 Task: Utilize dependency features to ensure that the compliance analysis precedes improvement implementation.
Action: Mouse moved to (114, 226)
Screenshot: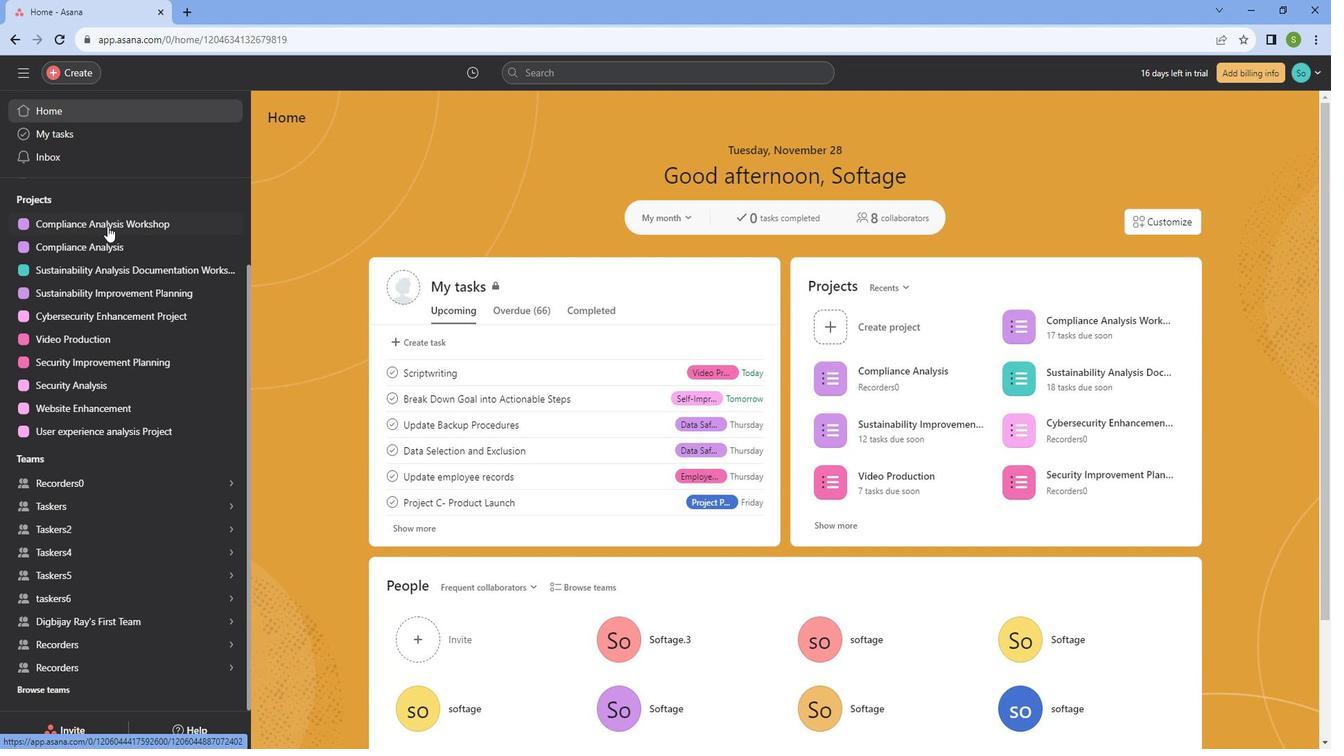
Action: Mouse pressed left at (114, 226)
Screenshot: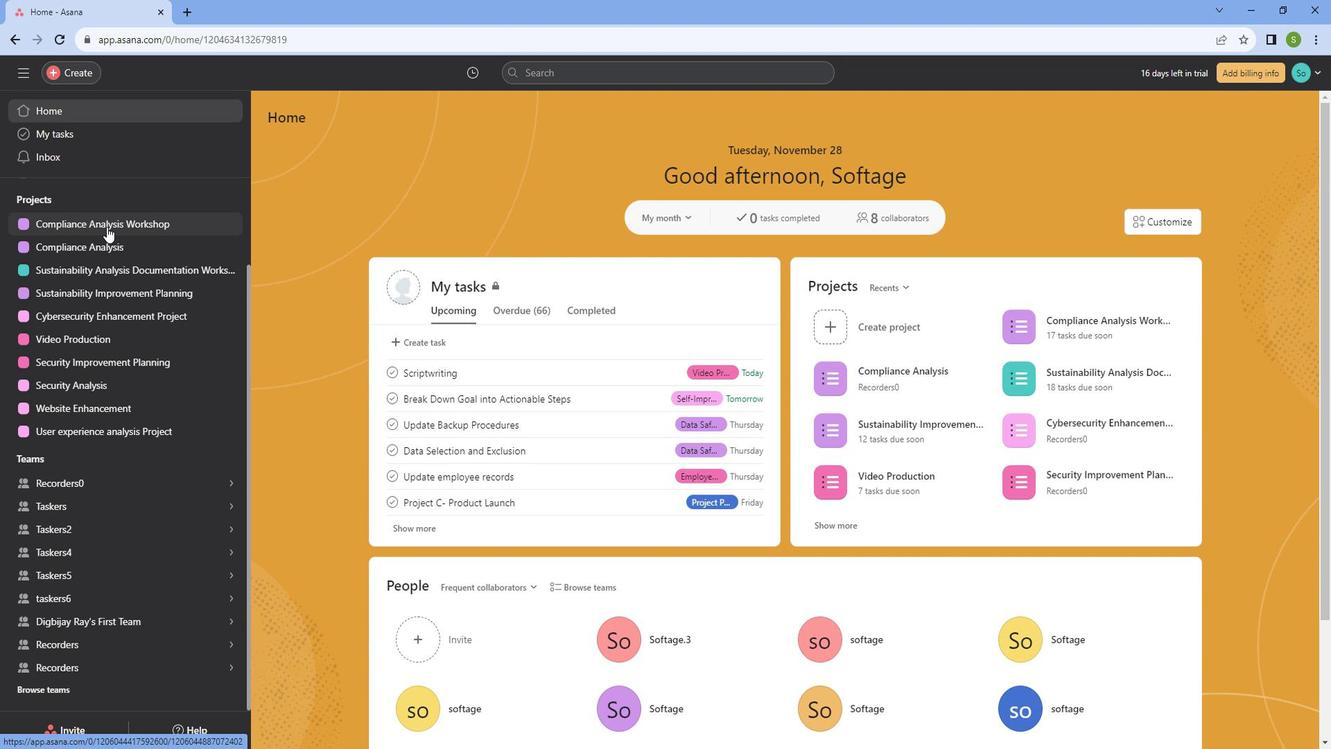 
Action: Mouse moved to (1321, 184)
Screenshot: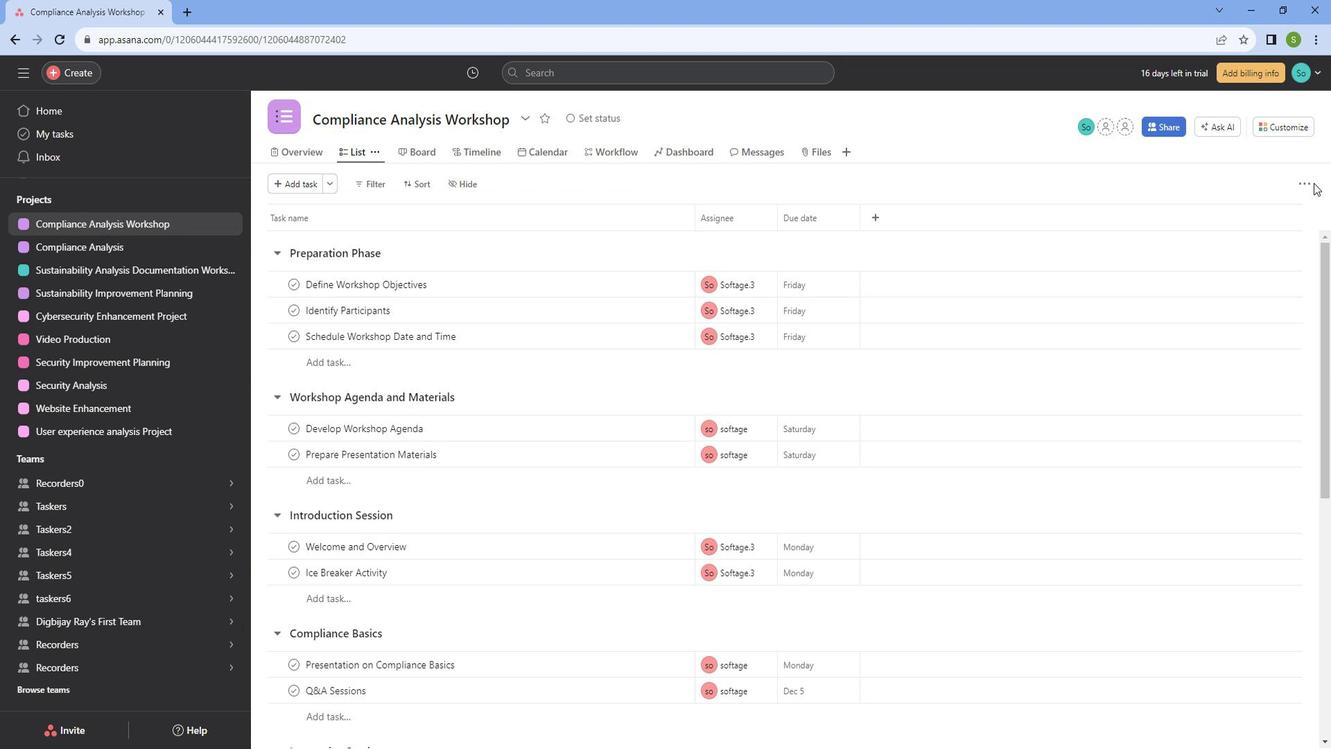 
Action: Mouse pressed left at (1321, 184)
Screenshot: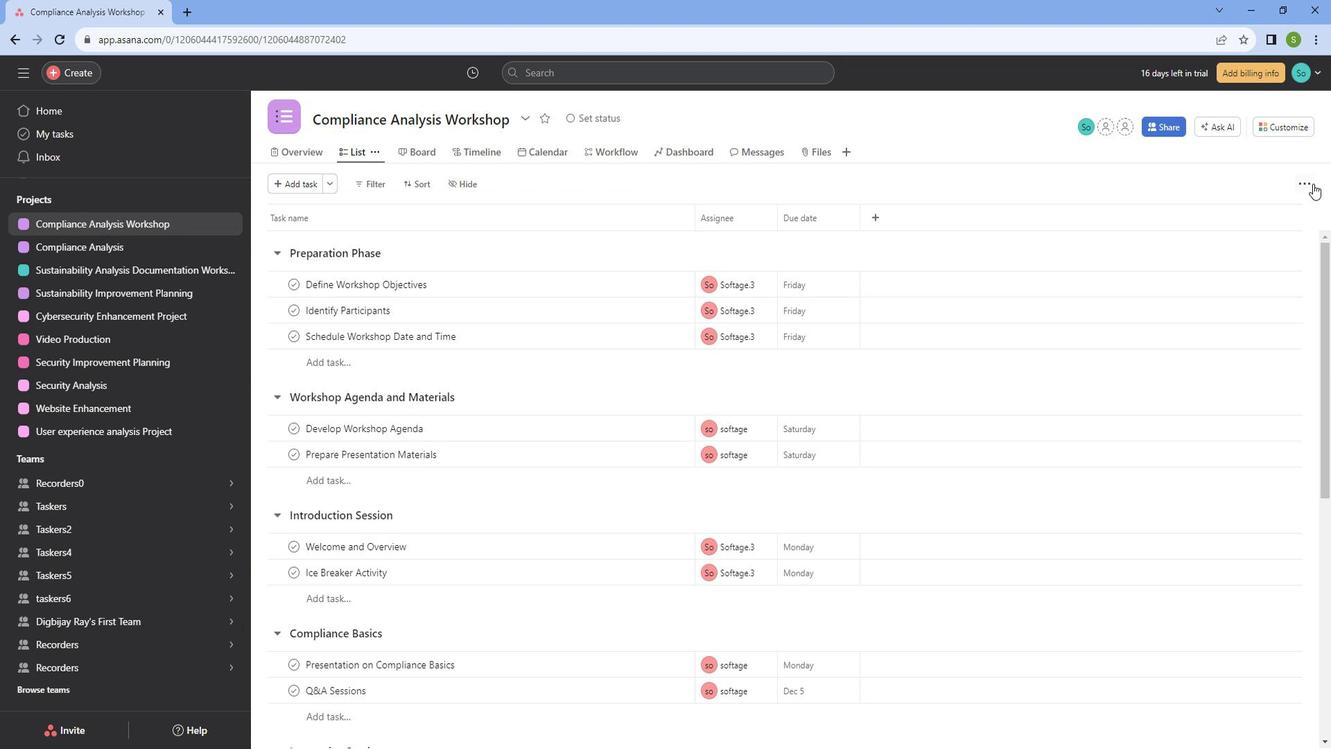 
Action: Mouse moved to (1237, 270)
Screenshot: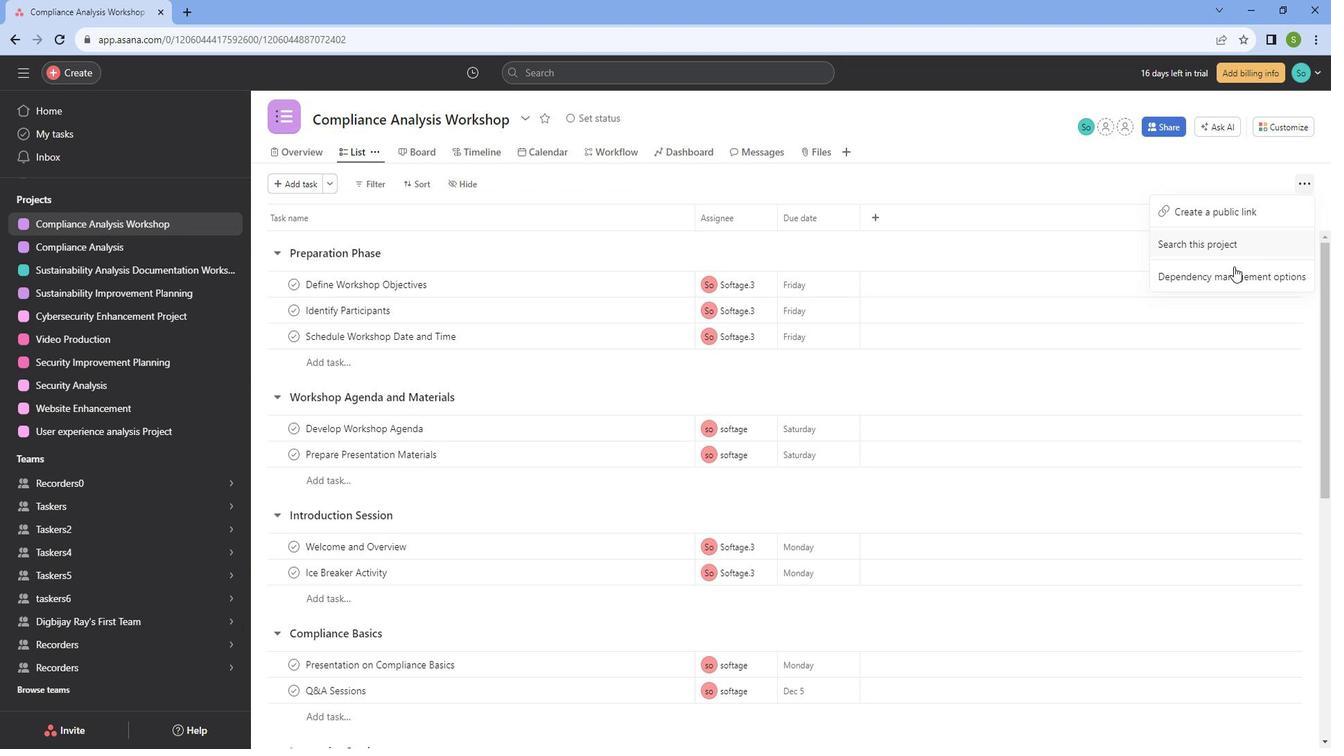 
Action: Mouse pressed left at (1237, 270)
Screenshot: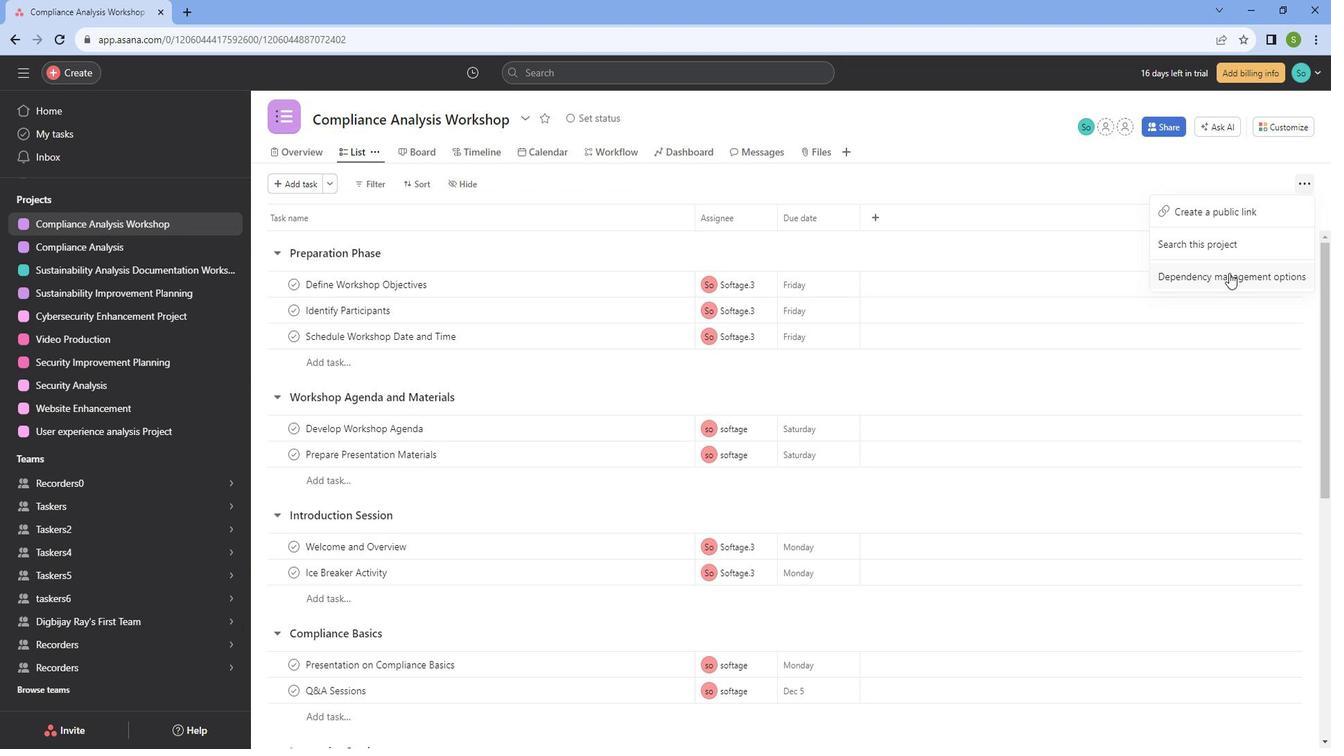 
Action: Mouse moved to (511, 323)
Screenshot: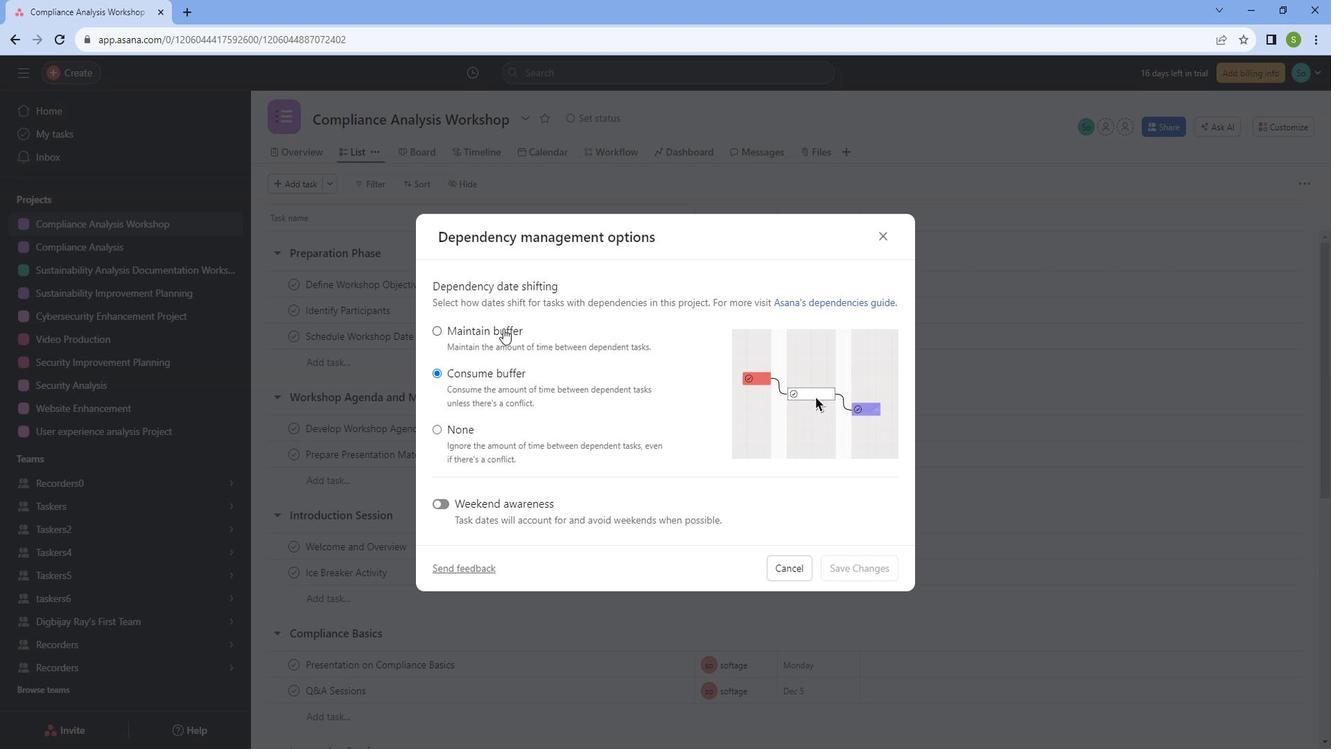
Action: Mouse pressed left at (511, 323)
Screenshot: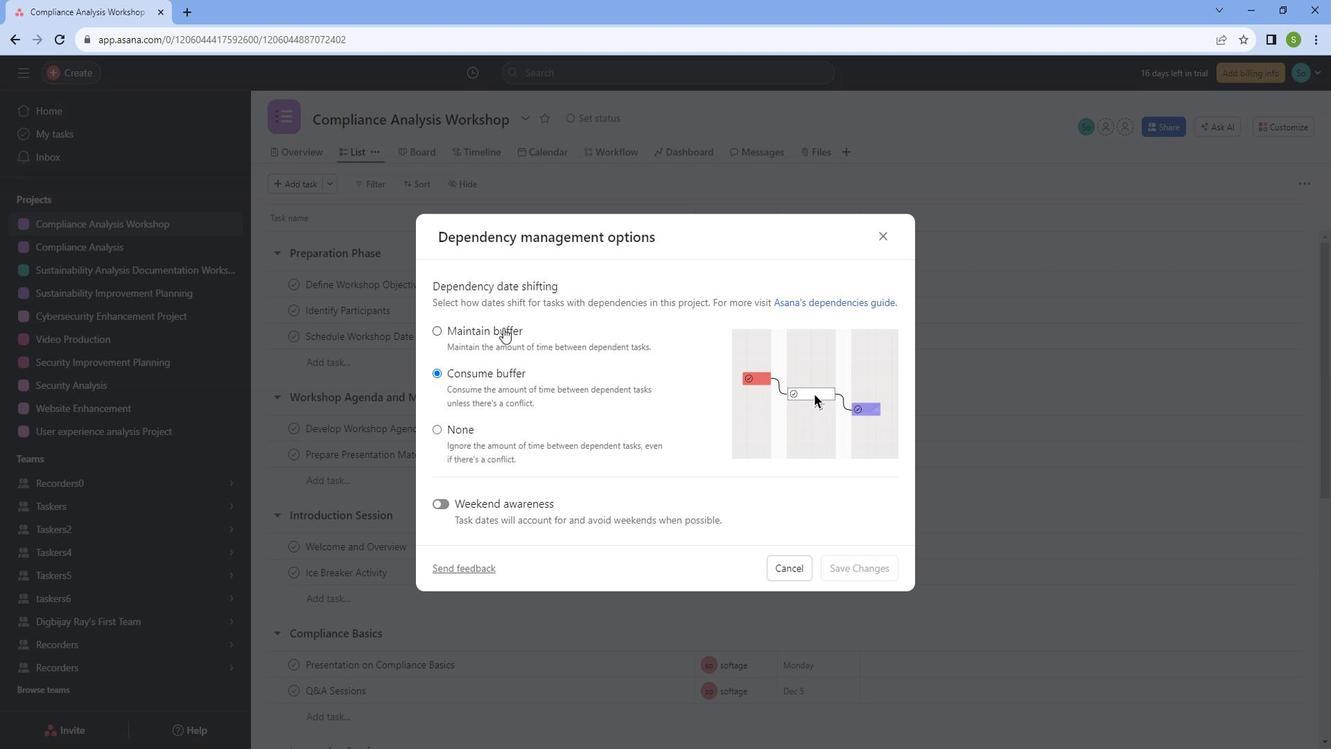 
Action: Mouse moved to (854, 546)
Screenshot: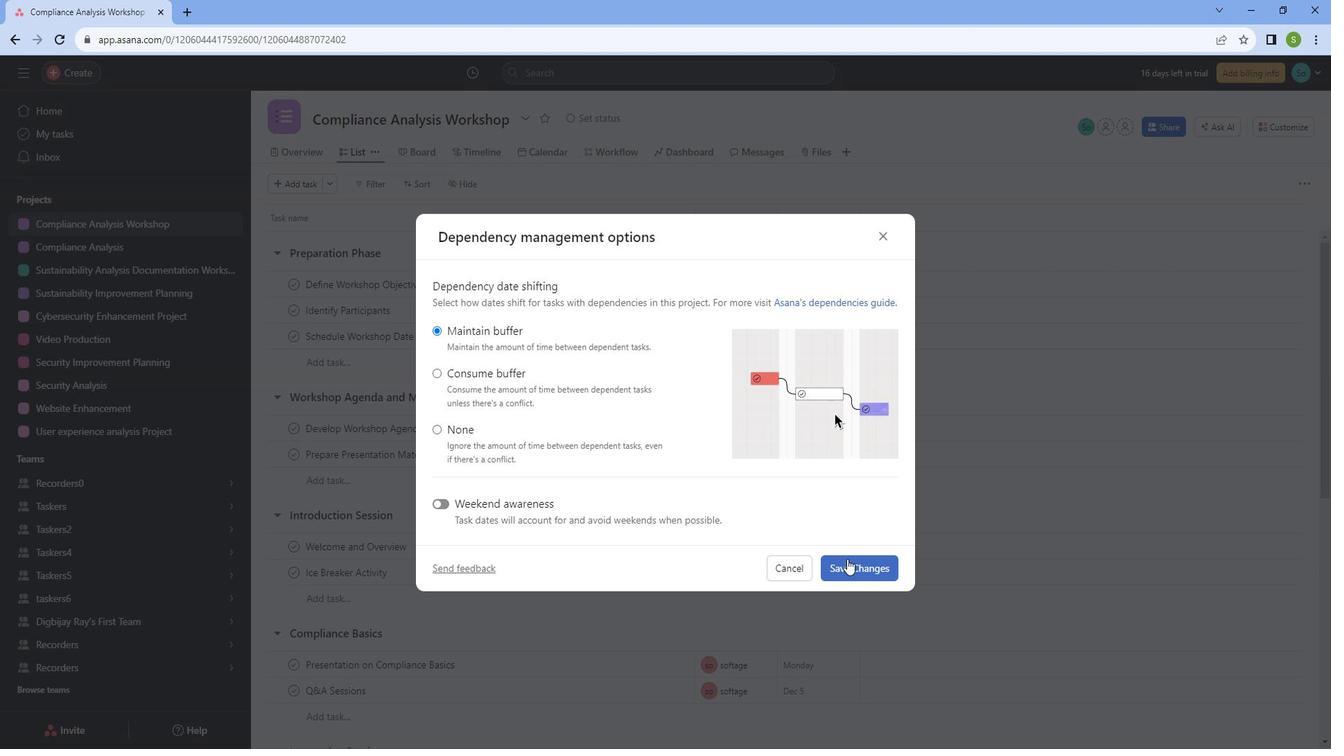 
Action: Mouse pressed left at (854, 546)
Screenshot: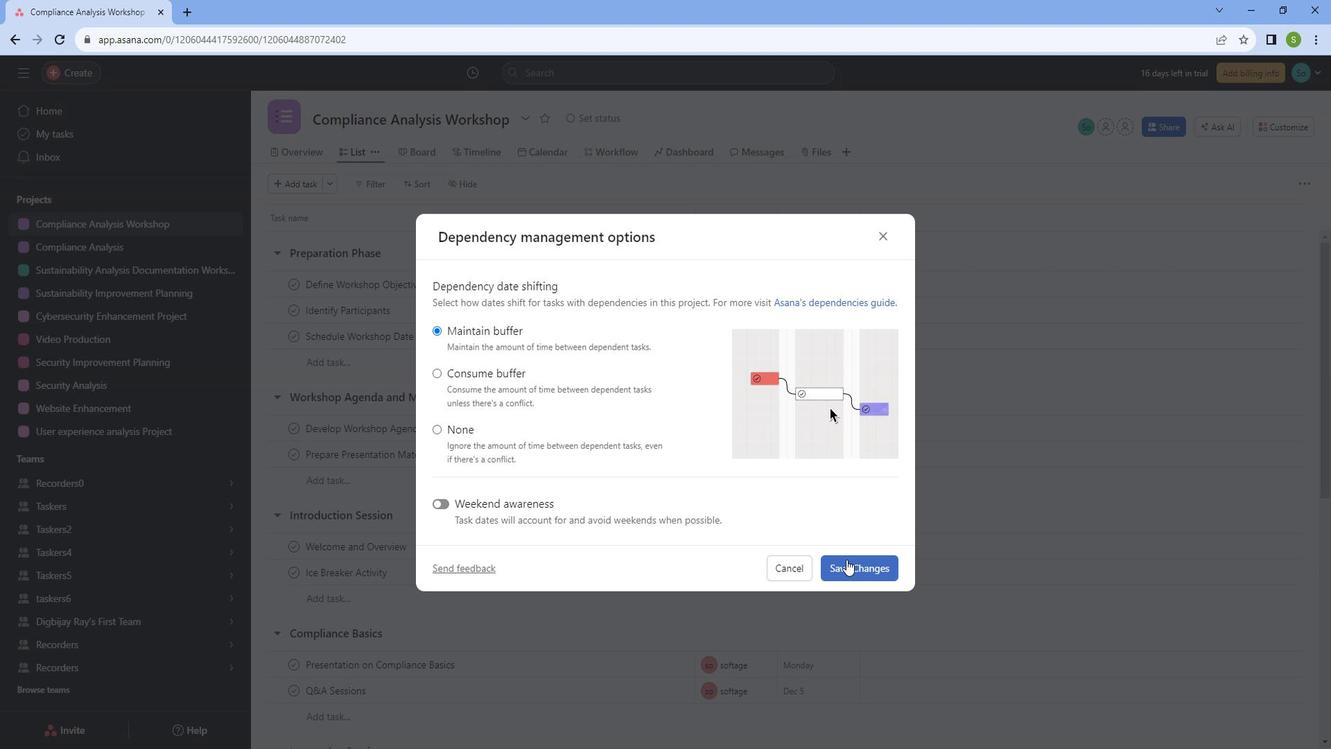 
Action: Mouse moved to (859, 406)
Screenshot: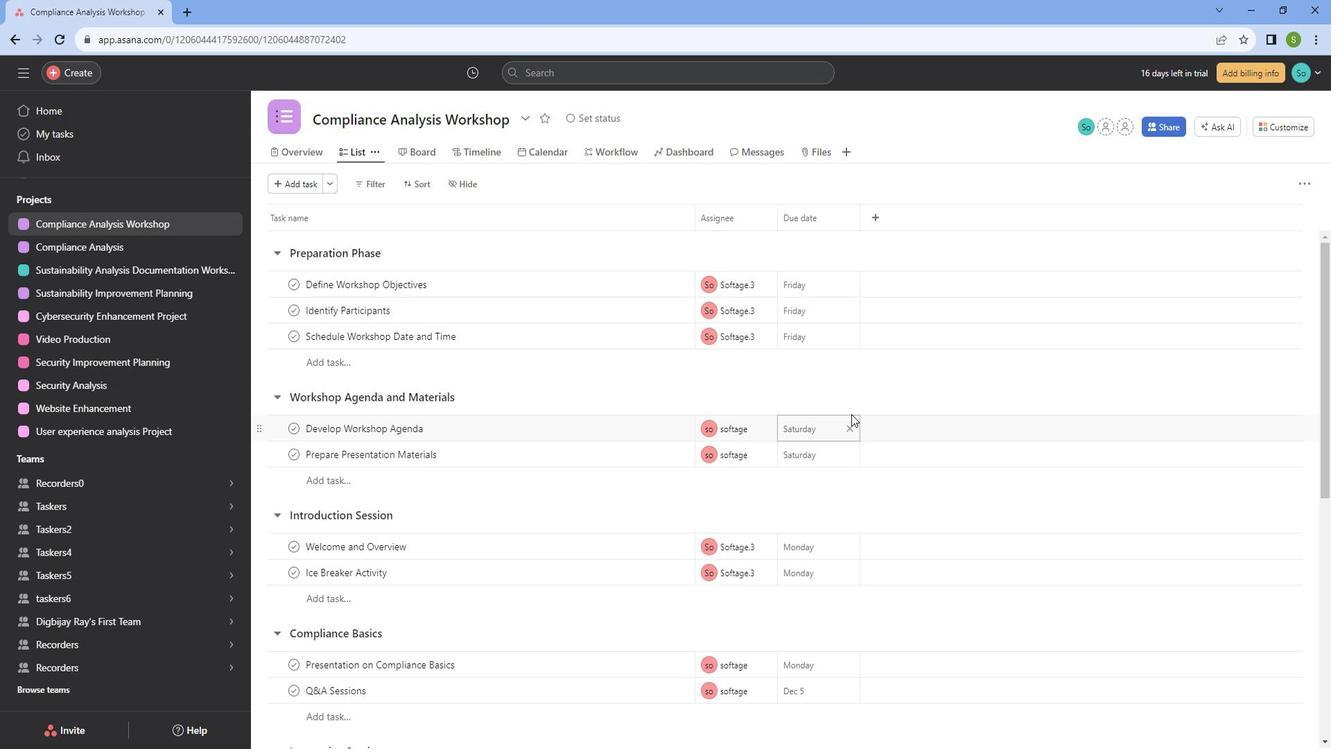 
Action: Mouse scrolled (859, 405) with delta (0, 0)
Screenshot: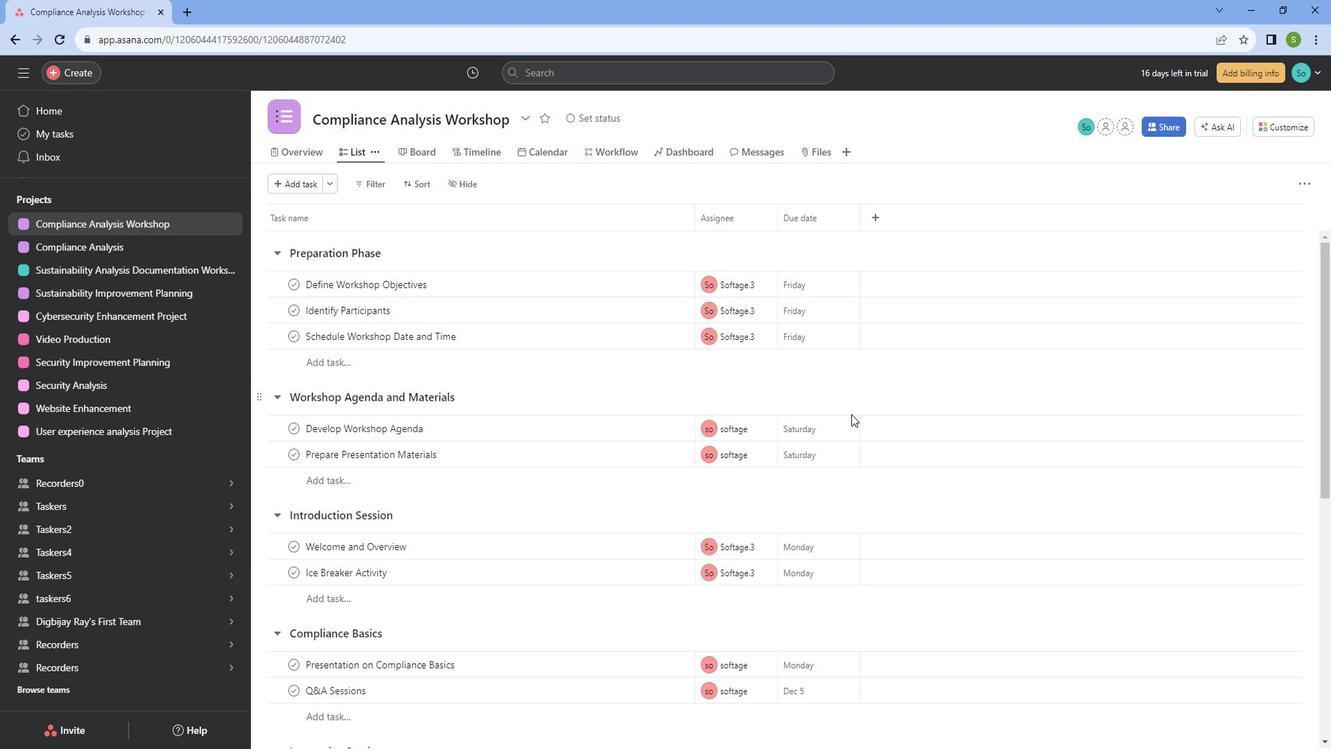 
Action: Mouse scrolled (859, 405) with delta (0, 0)
Screenshot: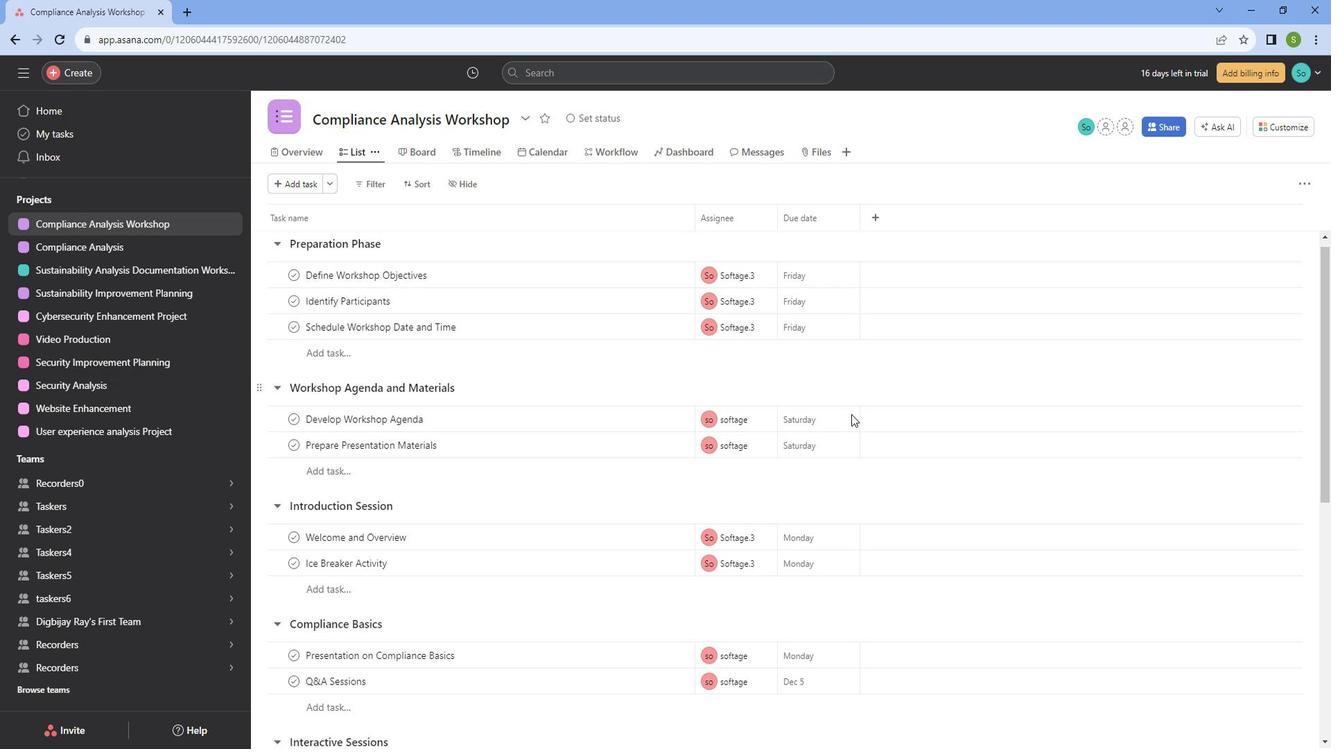 
Action: Mouse scrolled (859, 405) with delta (0, 0)
Screenshot: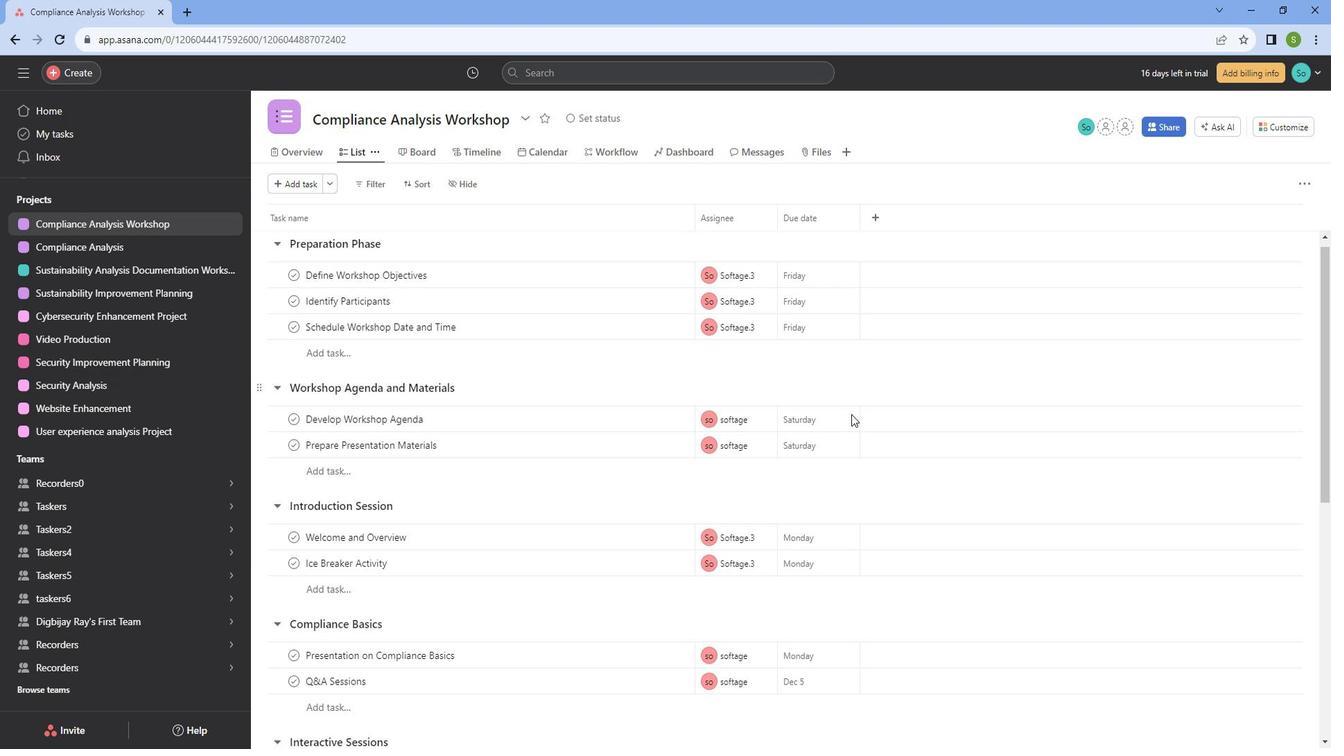 
Action: Mouse moved to (501, 161)
Screenshot: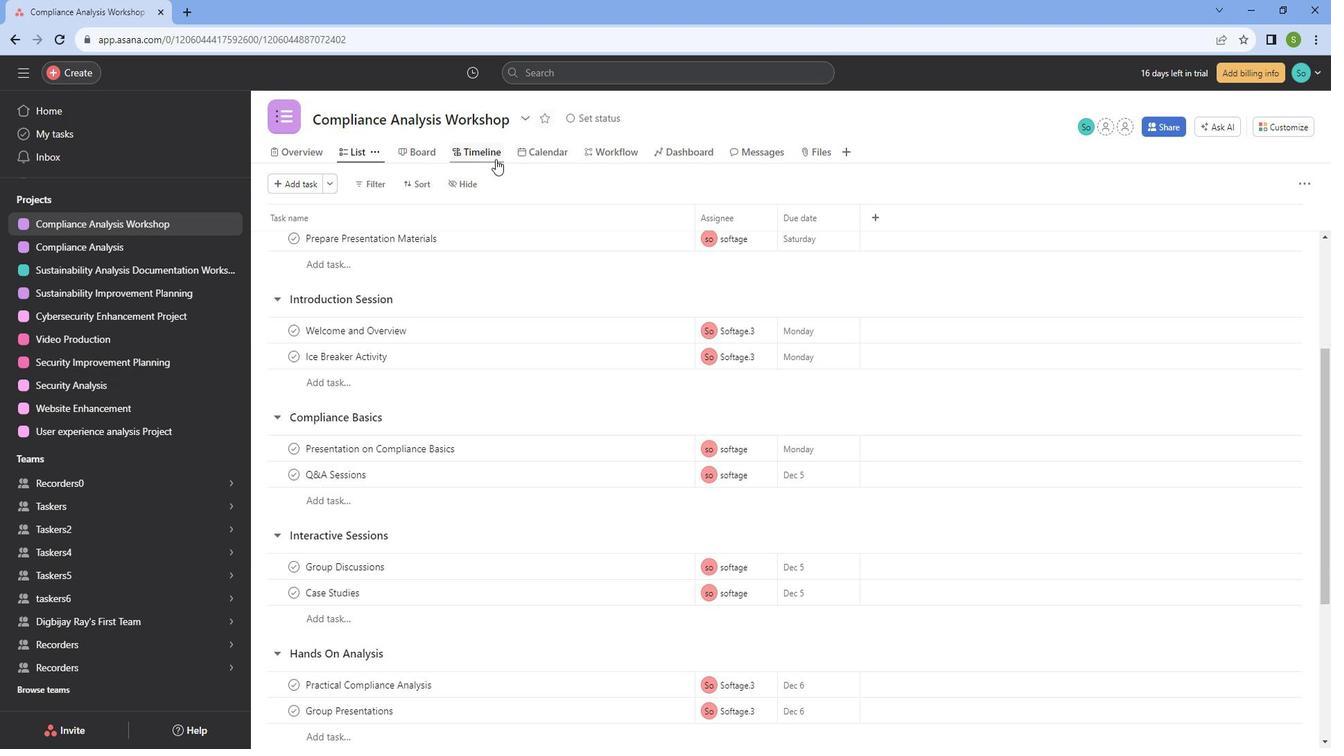 
Action: Mouse pressed left at (501, 161)
Screenshot: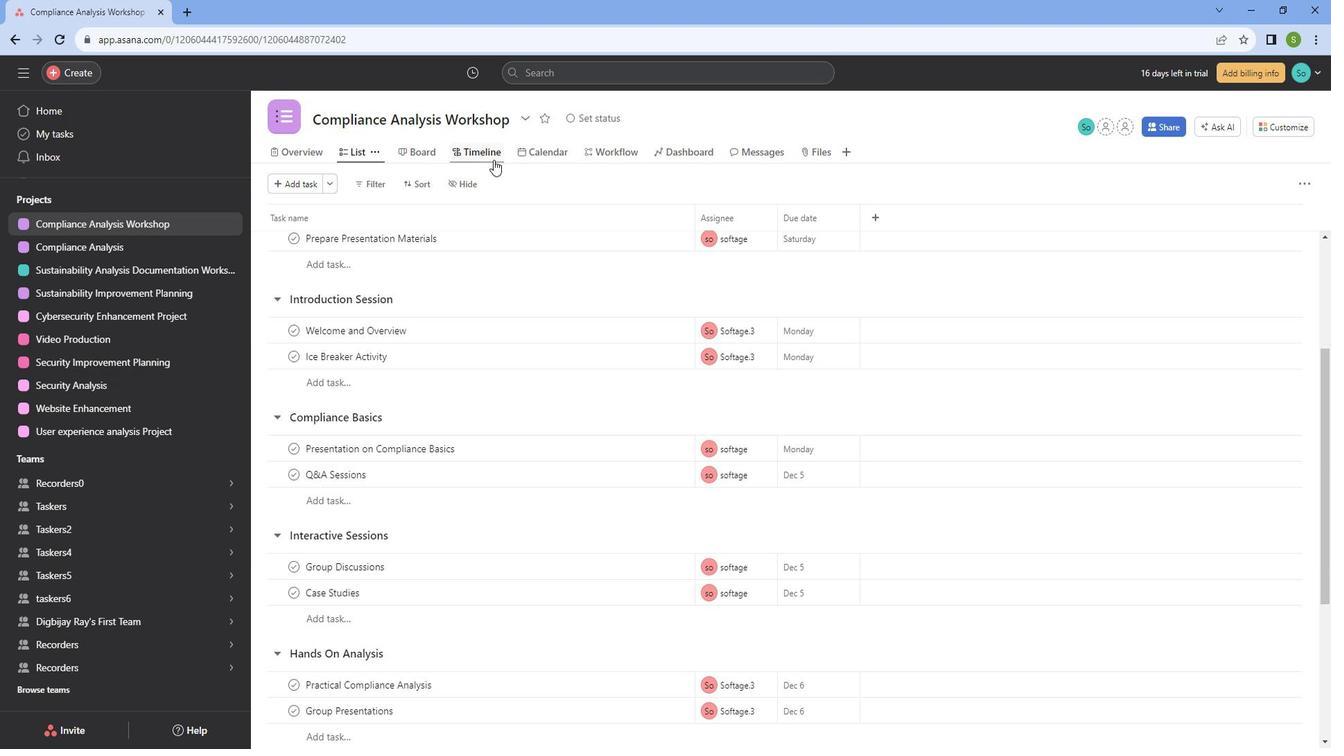 
Action: Mouse moved to (487, 151)
Screenshot: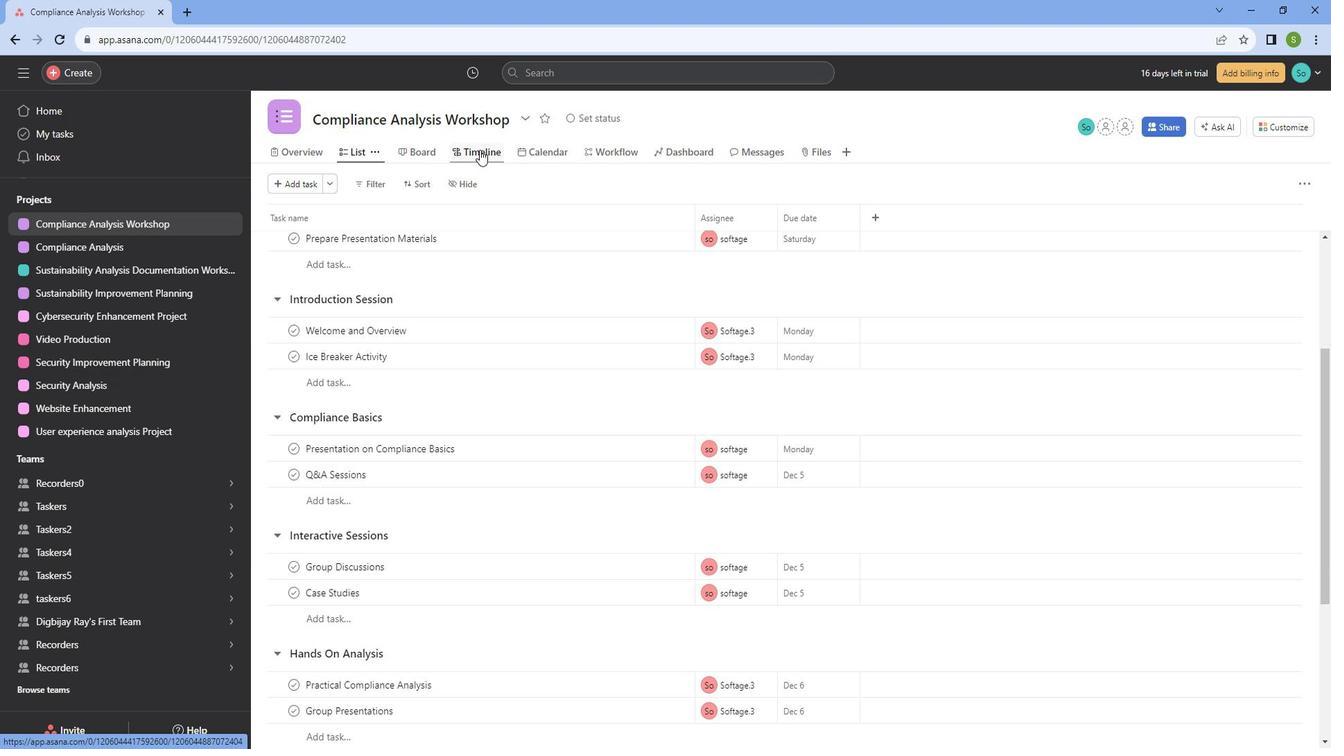 
Action: Mouse pressed left at (487, 151)
Screenshot: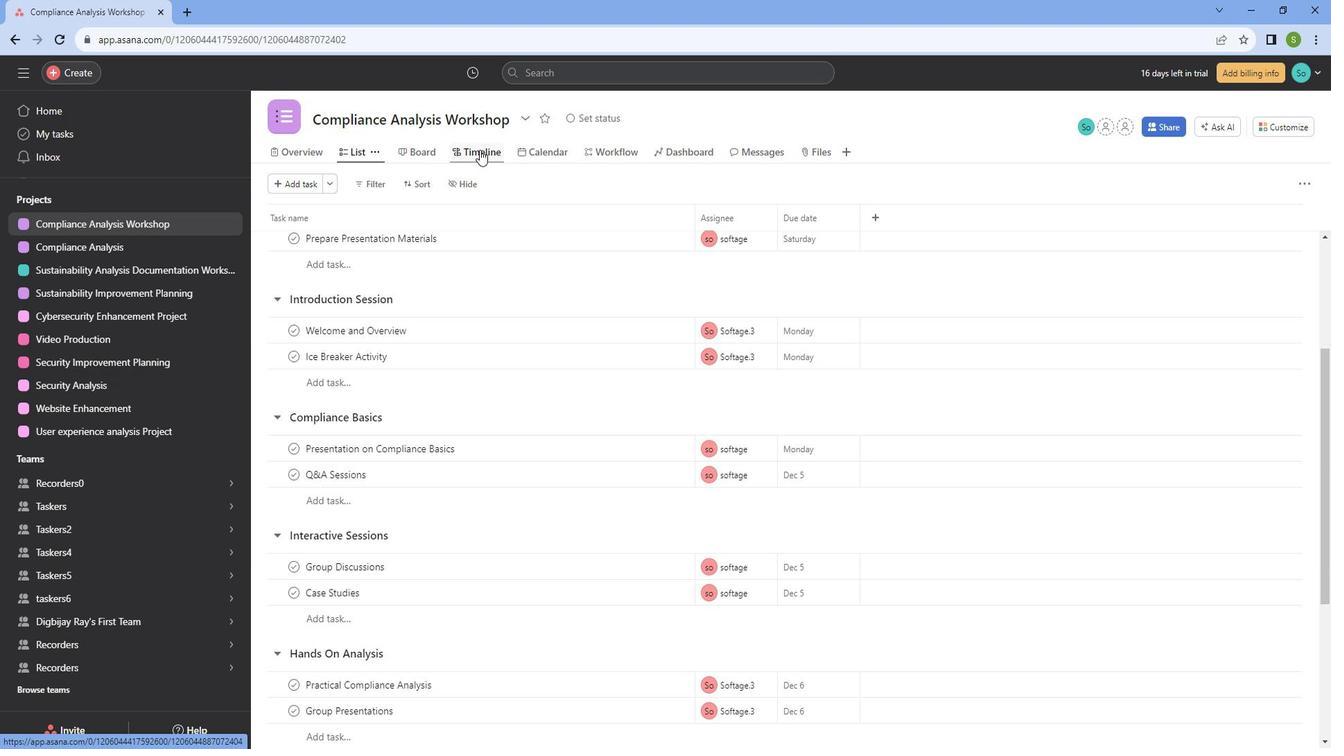
Action: Mouse moved to (595, 444)
Screenshot: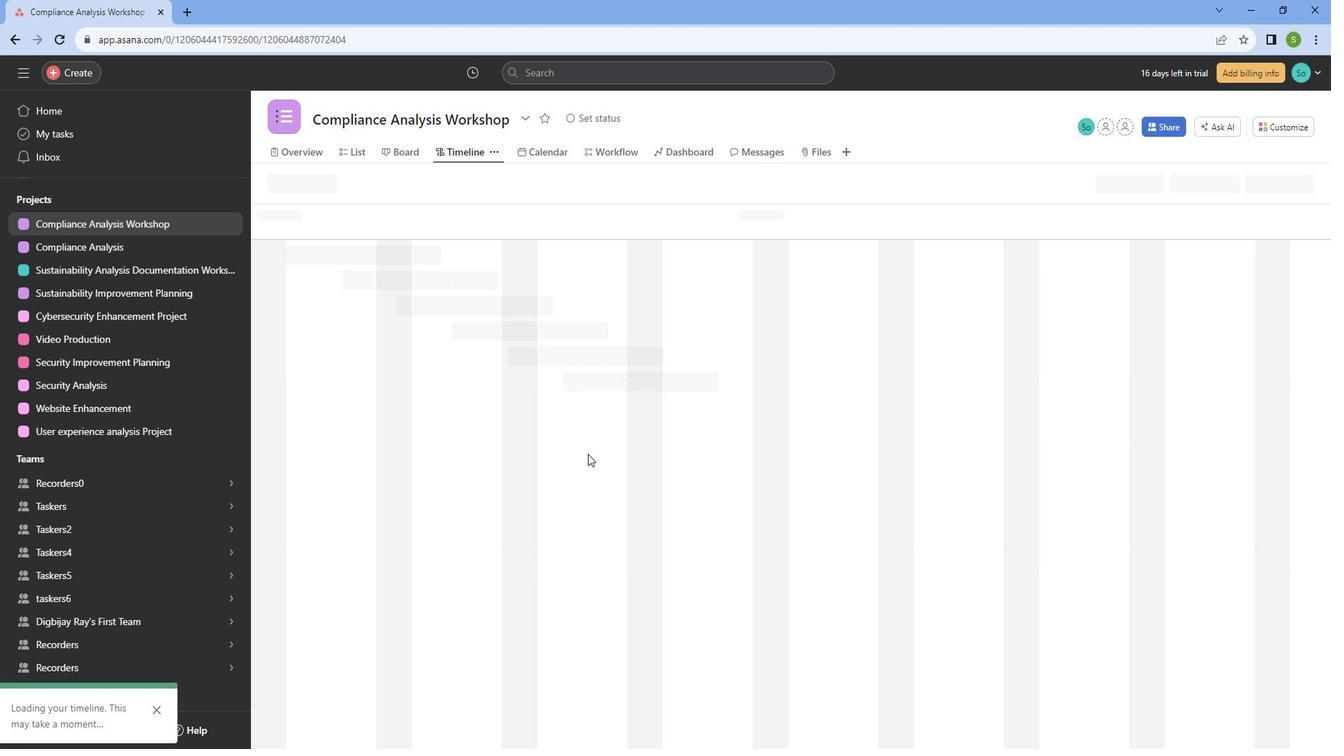 
Action: Mouse scrolled (595, 443) with delta (0, 0)
Screenshot: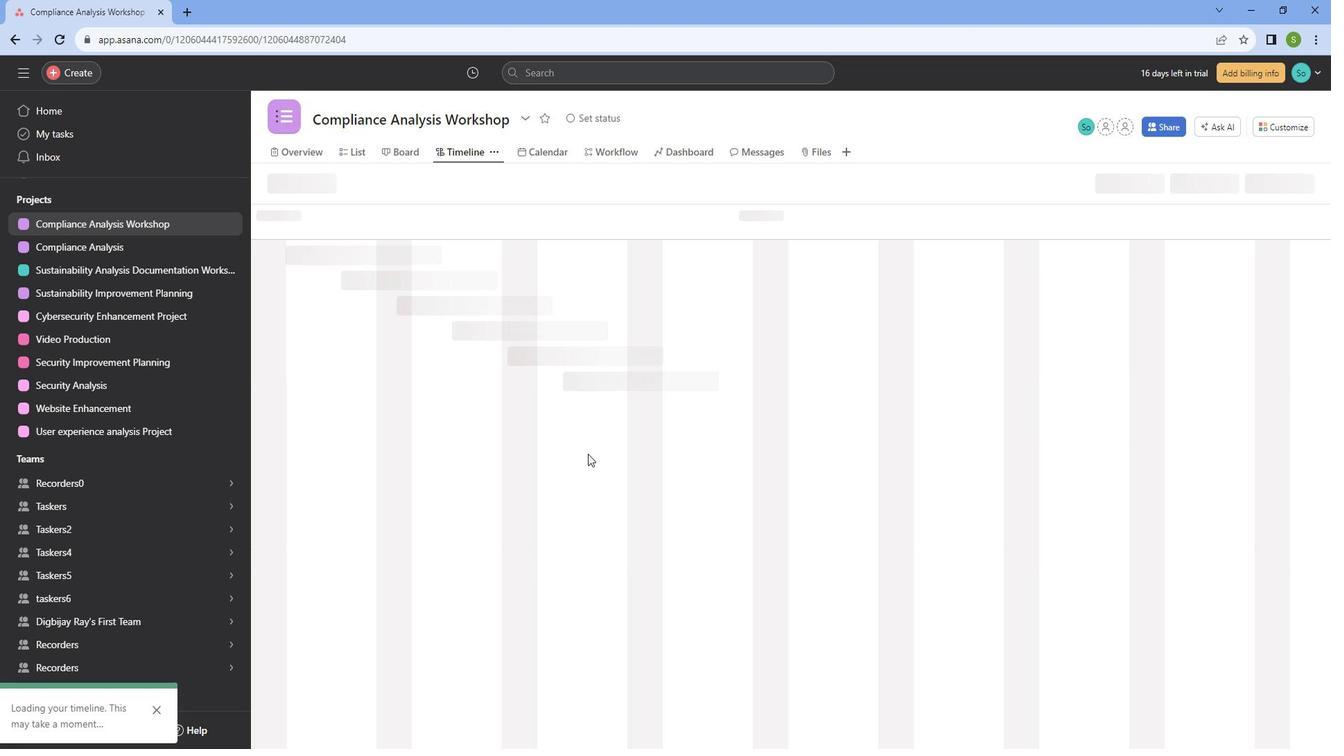 
Action: Mouse scrolled (595, 443) with delta (0, 0)
Screenshot: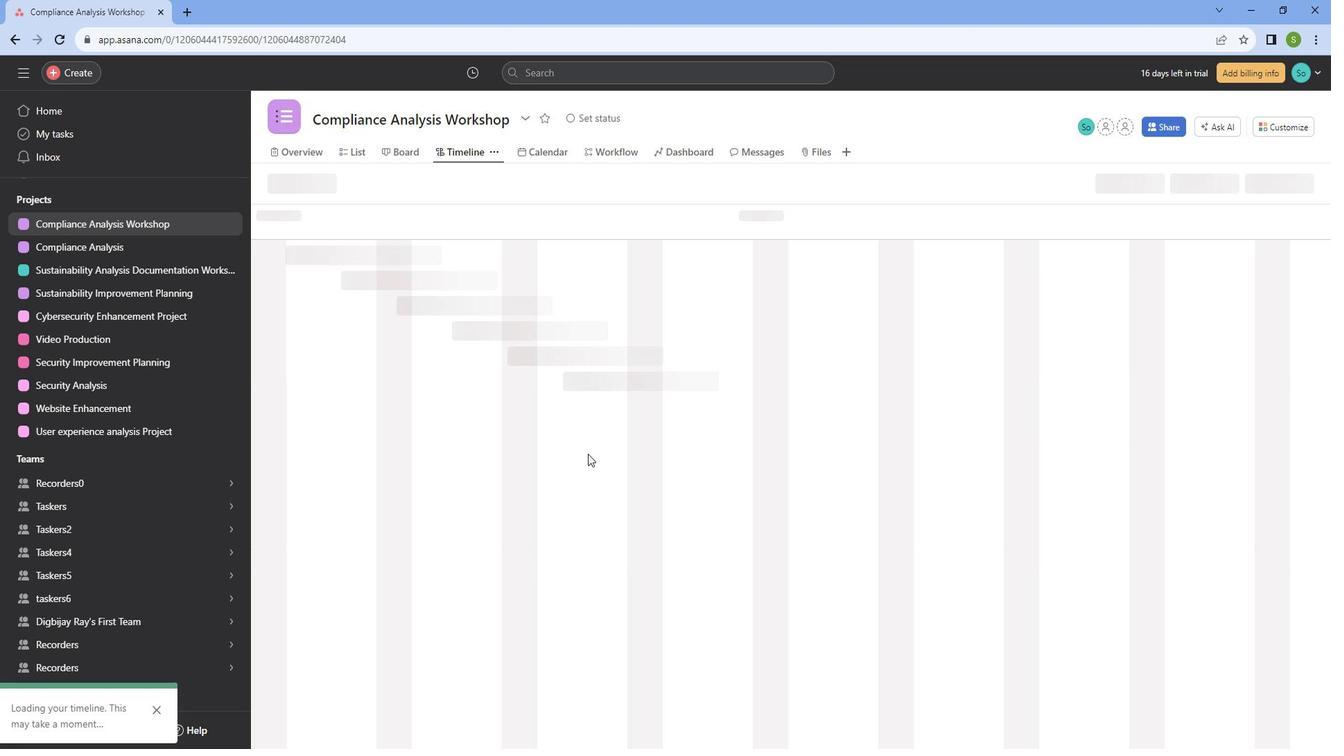 
Action: Mouse scrolled (595, 443) with delta (0, 0)
Screenshot: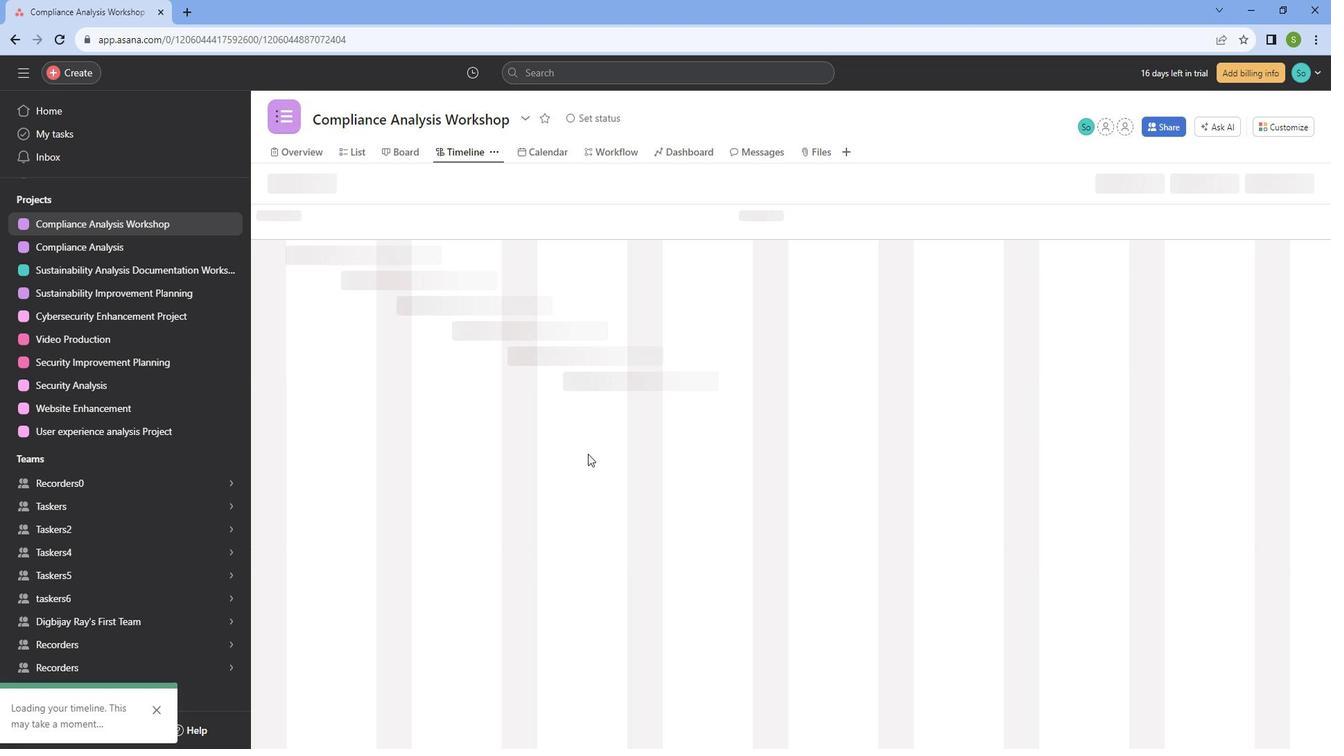 
Action: Mouse scrolled (595, 443) with delta (0, 0)
Screenshot: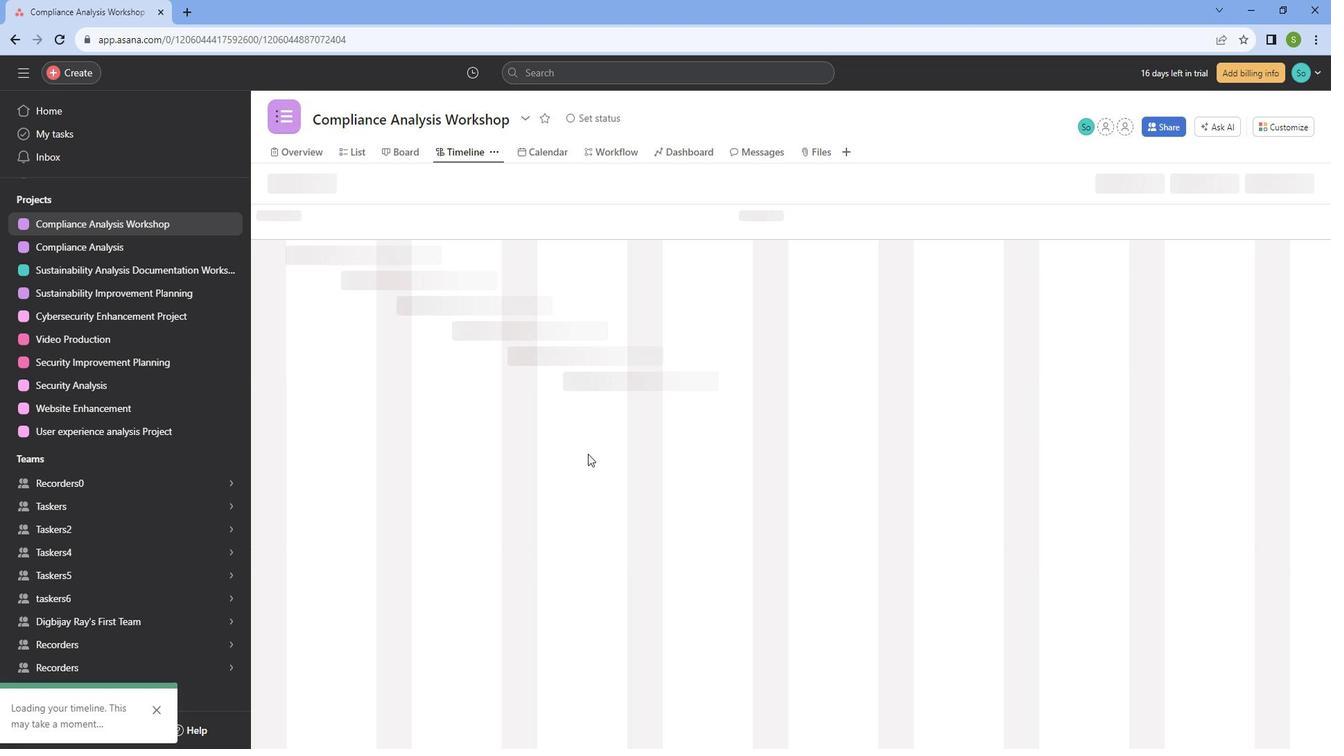 
Action: Mouse scrolled (595, 443) with delta (0, 0)
Screenshot: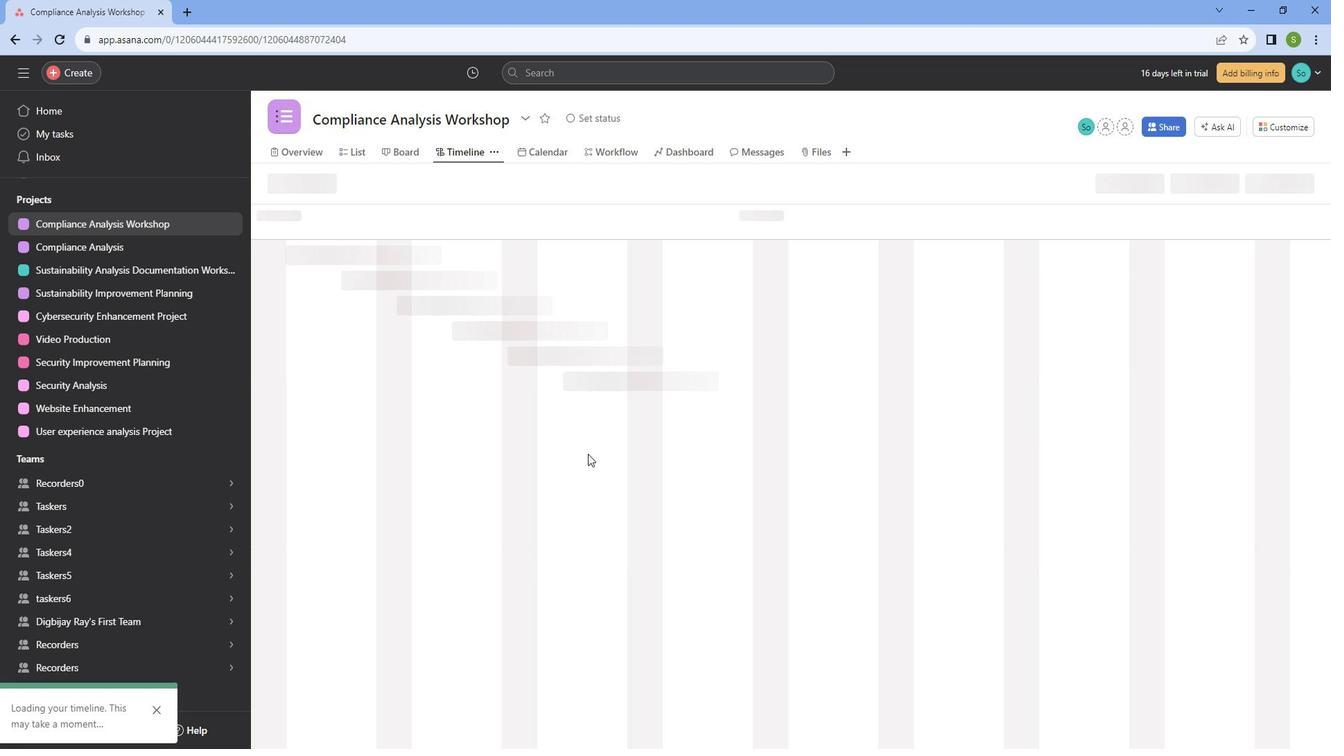 
Action: Mouse scrolled (595, 445) with delta (0, 0)
Screenshot: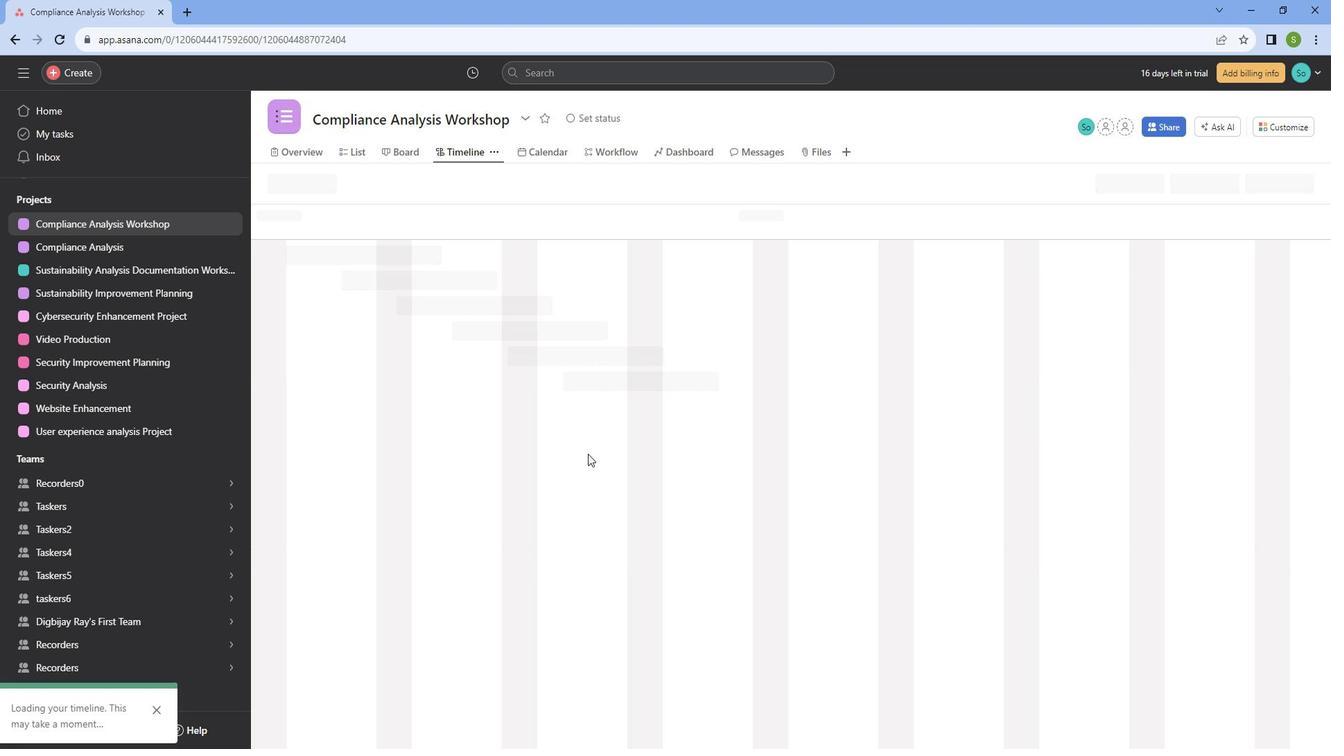 
Action: Mouse scrolled (595, 445) with delta (0, 0)
Screenshot: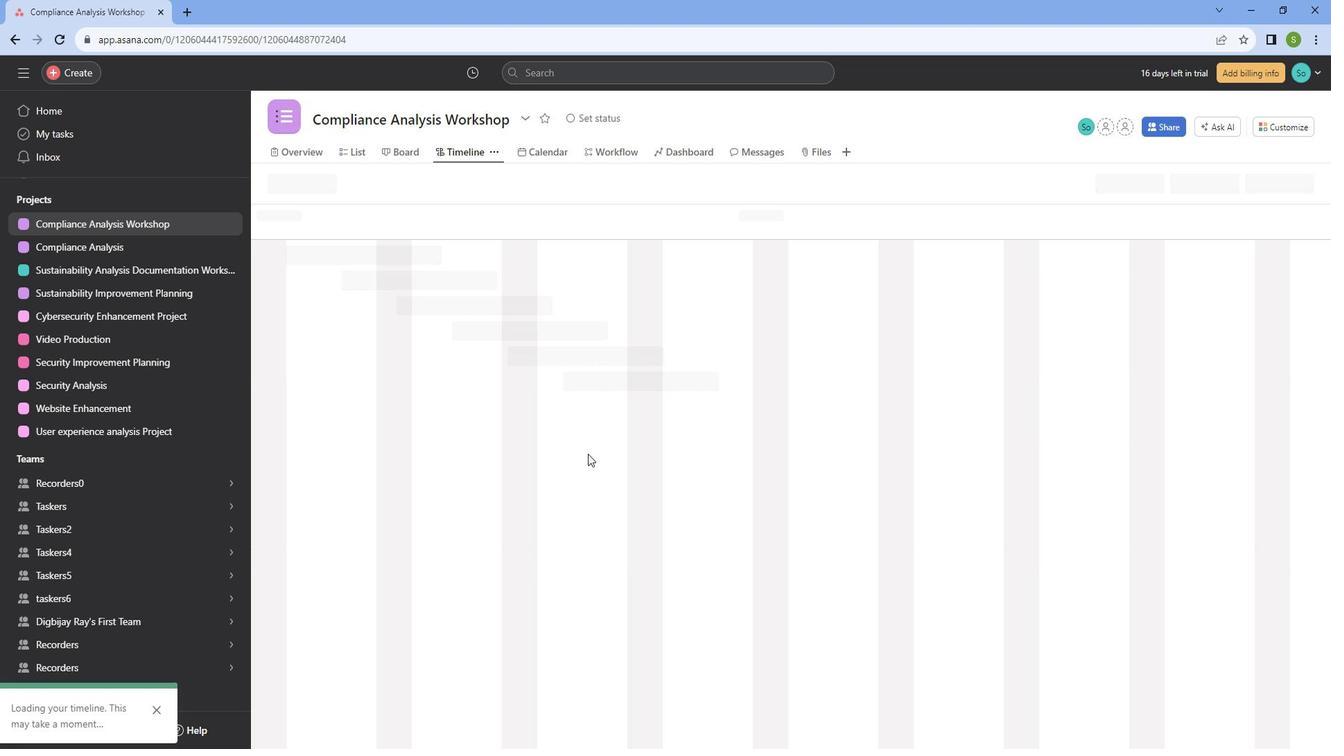 
Action: Mouse moved to (318, 149)
Screenshot: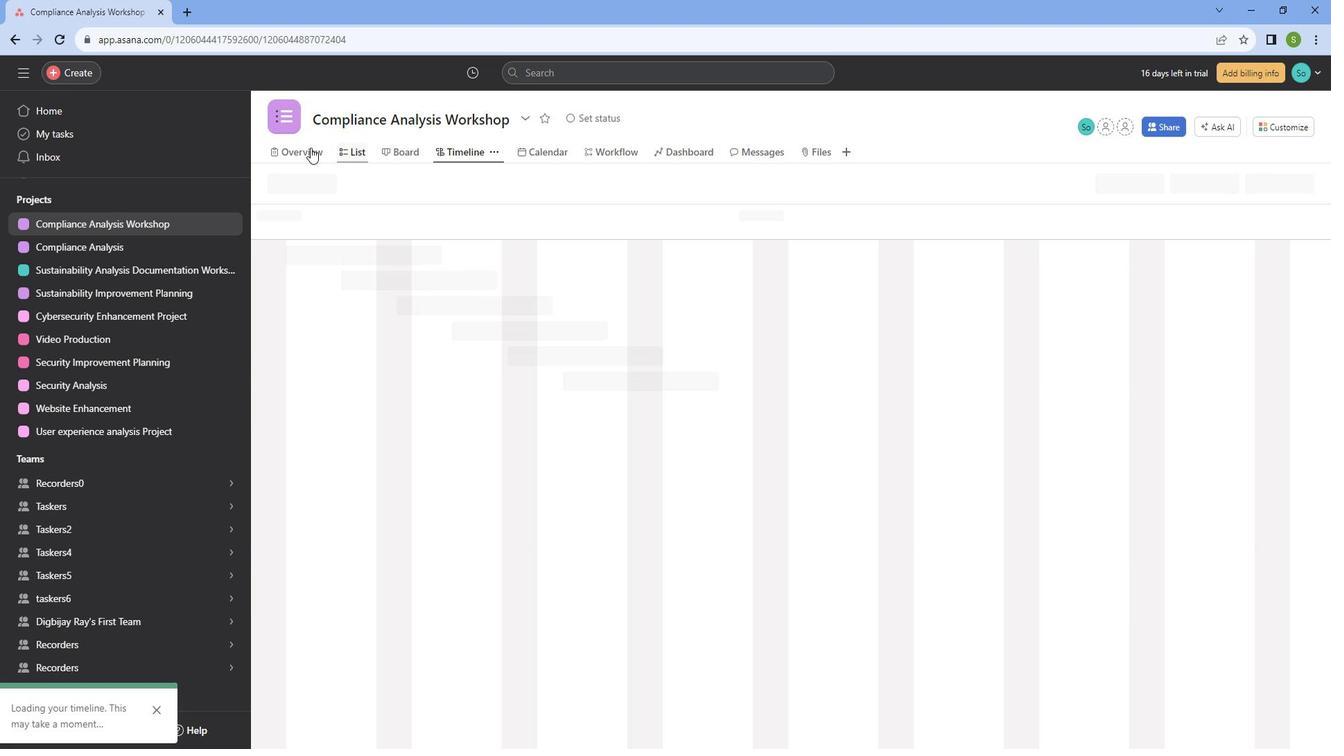 
Action: Mouse pressed left at (318, 149)
Screenshot: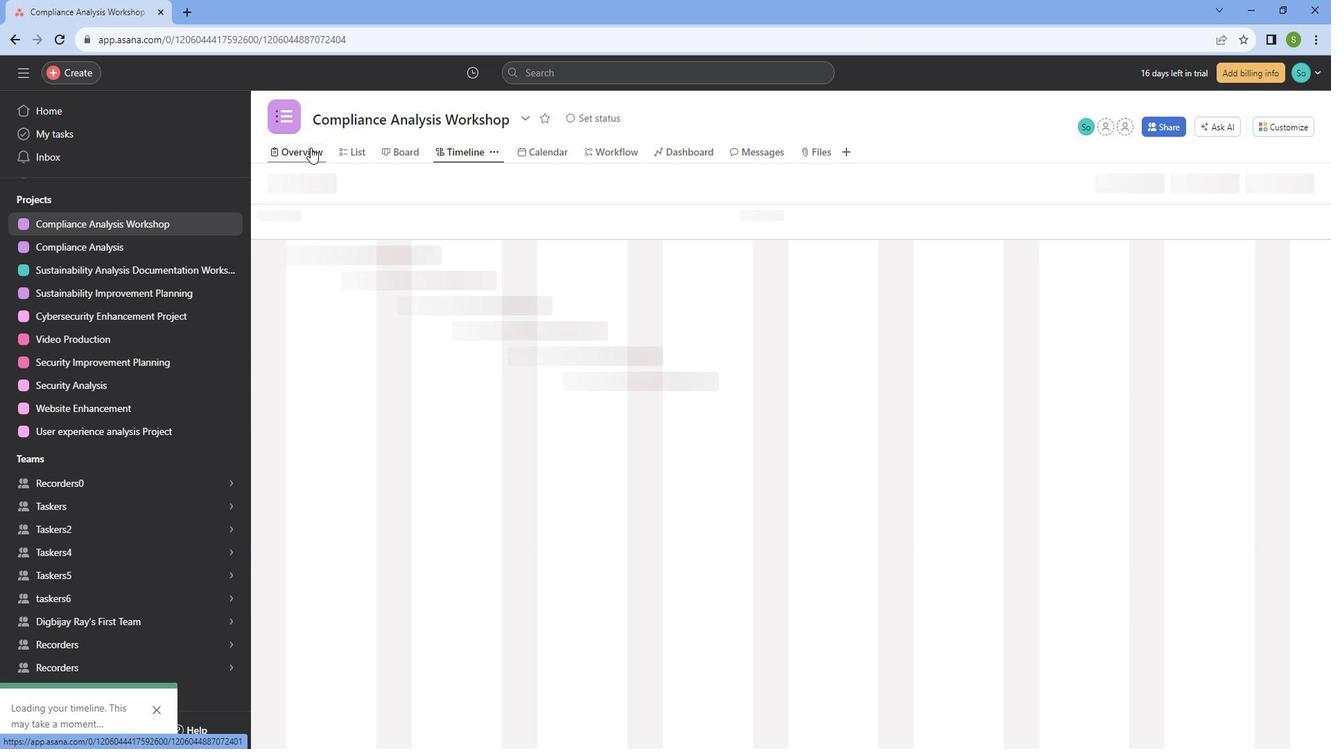 
Action: Mouse moved to (389, 160)
Screenshot: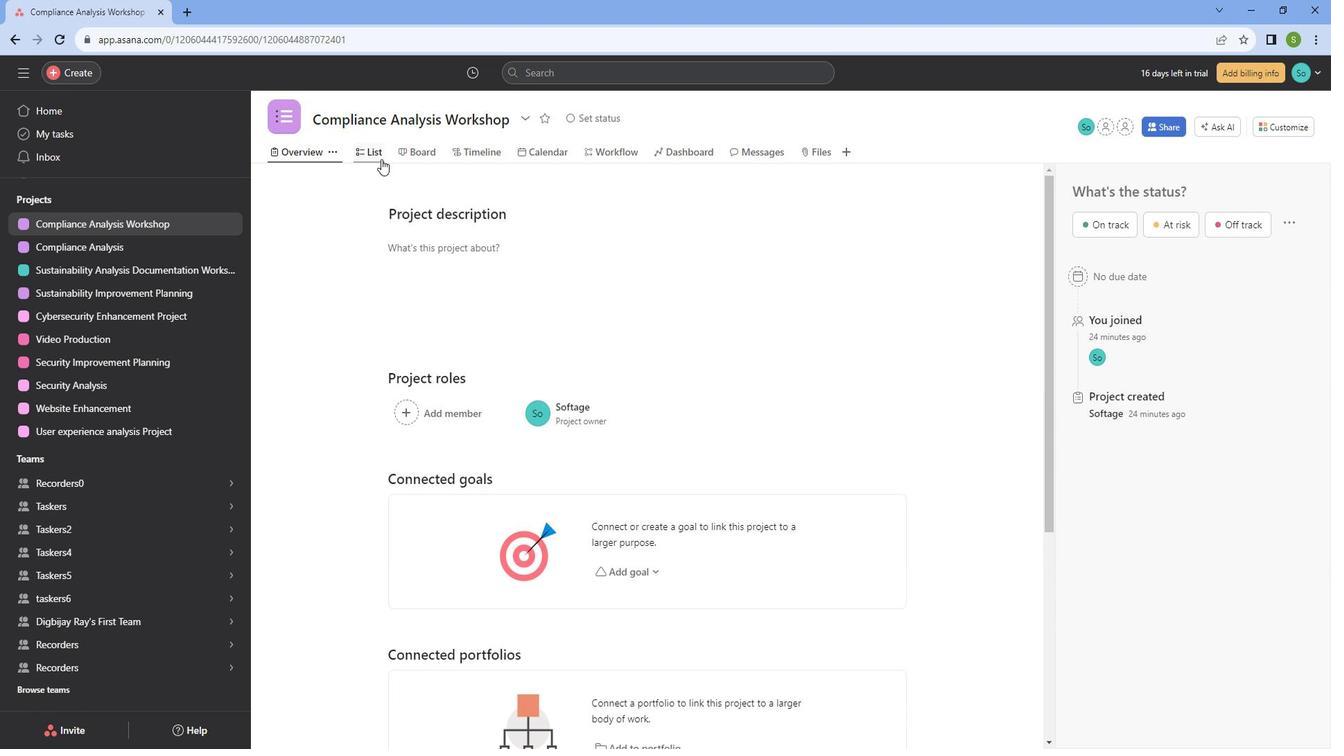 
Action: Mouse pressed left at (389, 160)
Screenshot: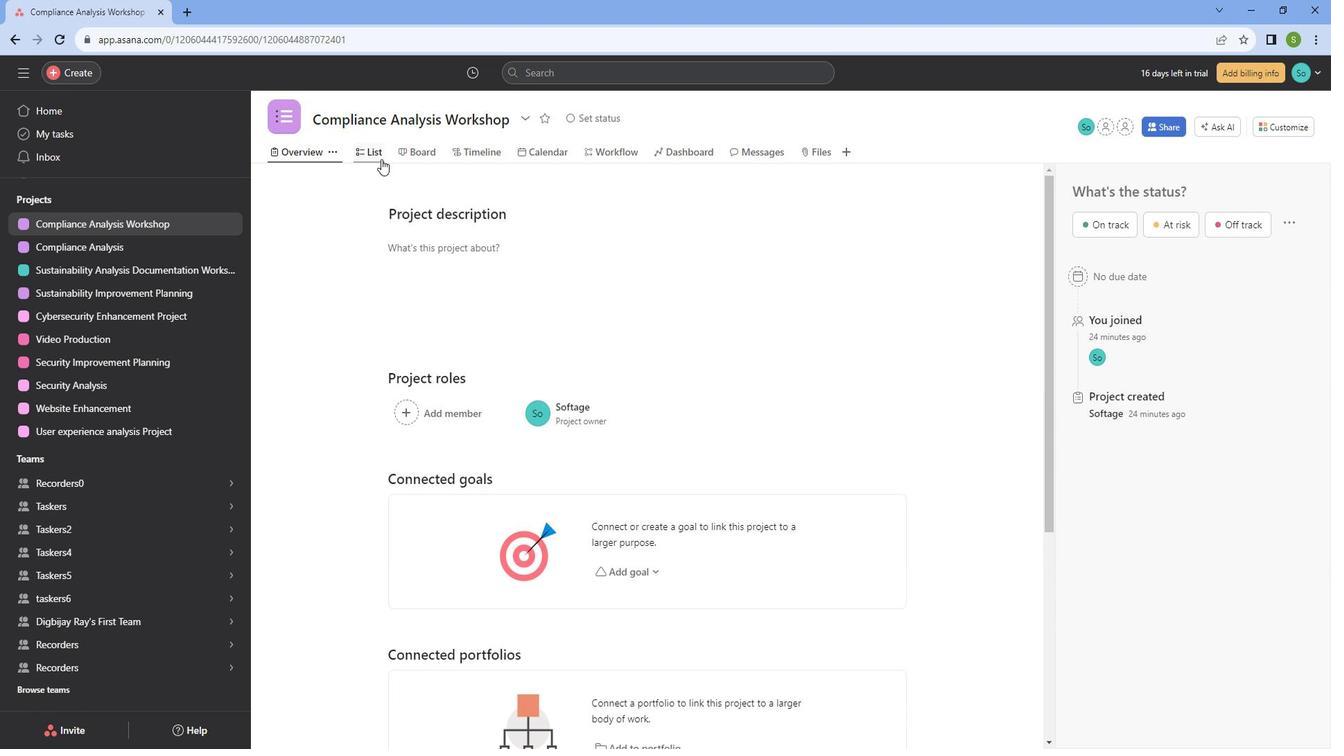 
Action: Mouse moved to (499, 162)
Screenshot: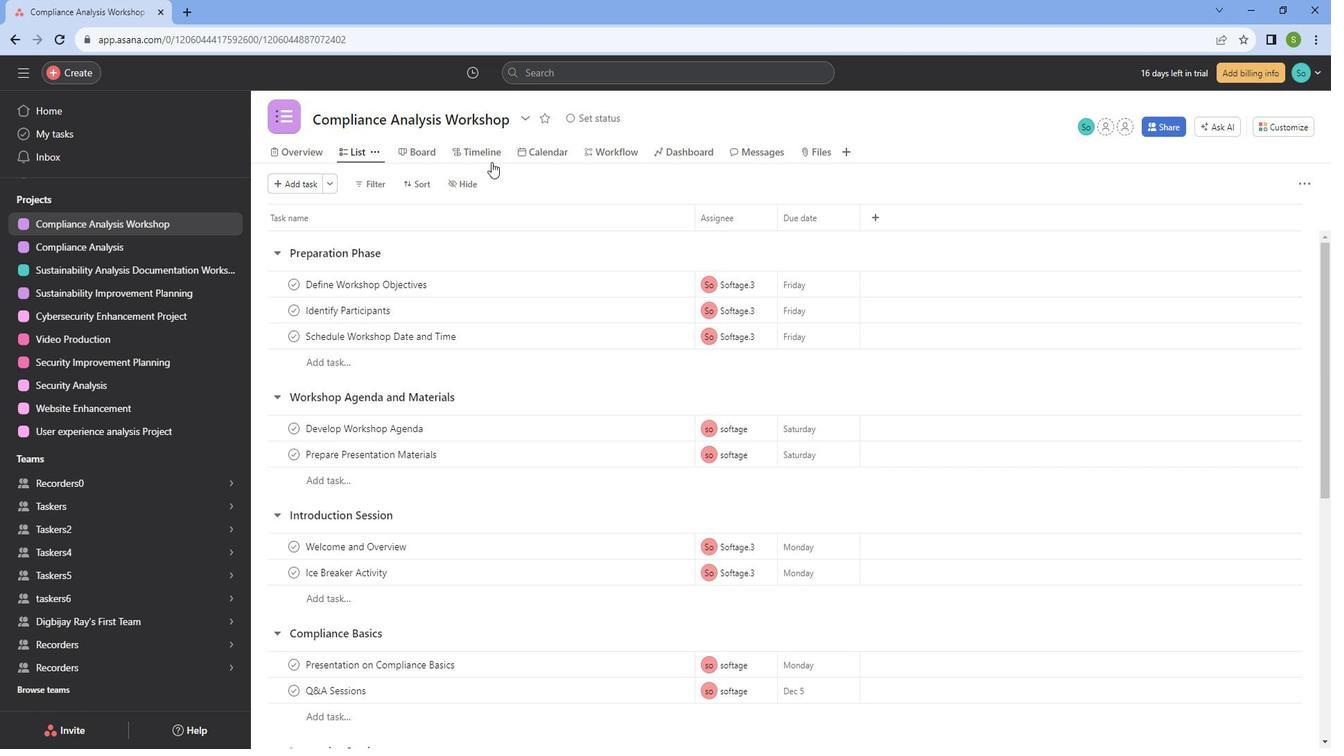
Action: Mouse pressed left at (499, 162)
Screenshot: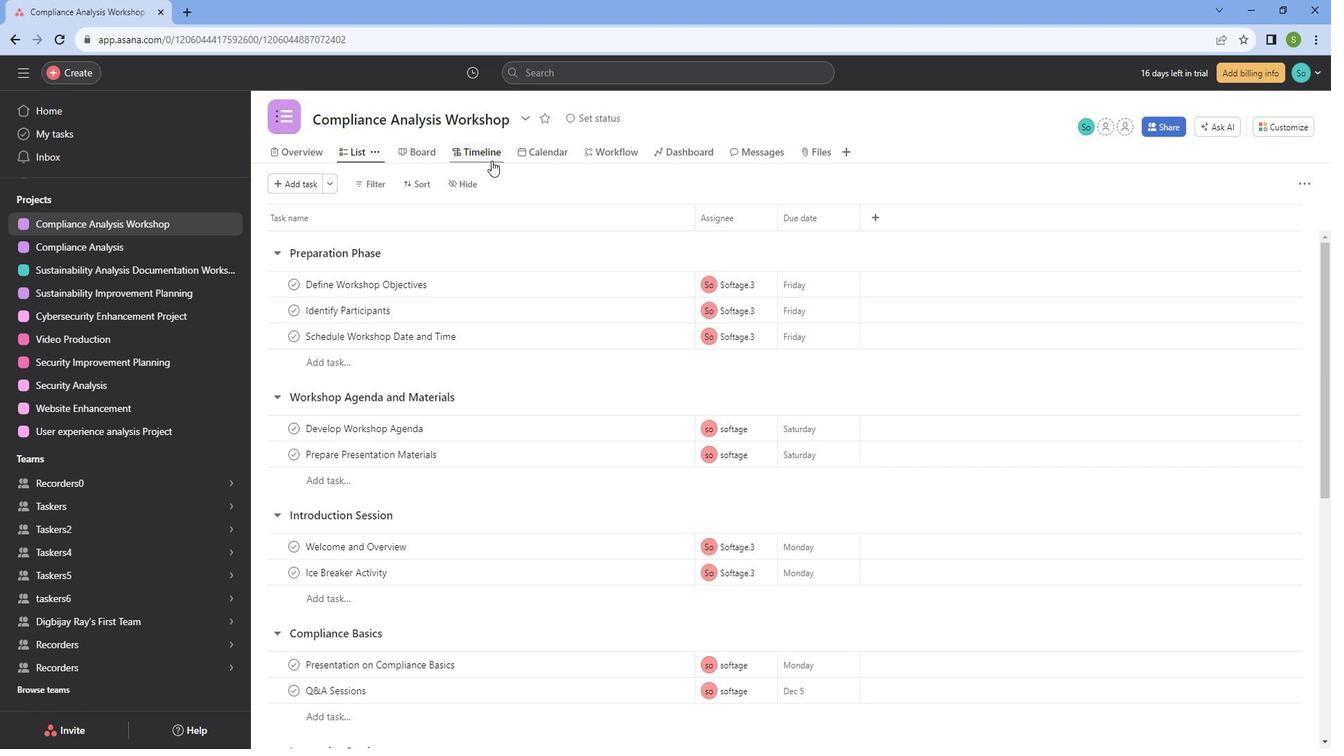 
Action: Mouse moved to (500, 162)
Screenshot: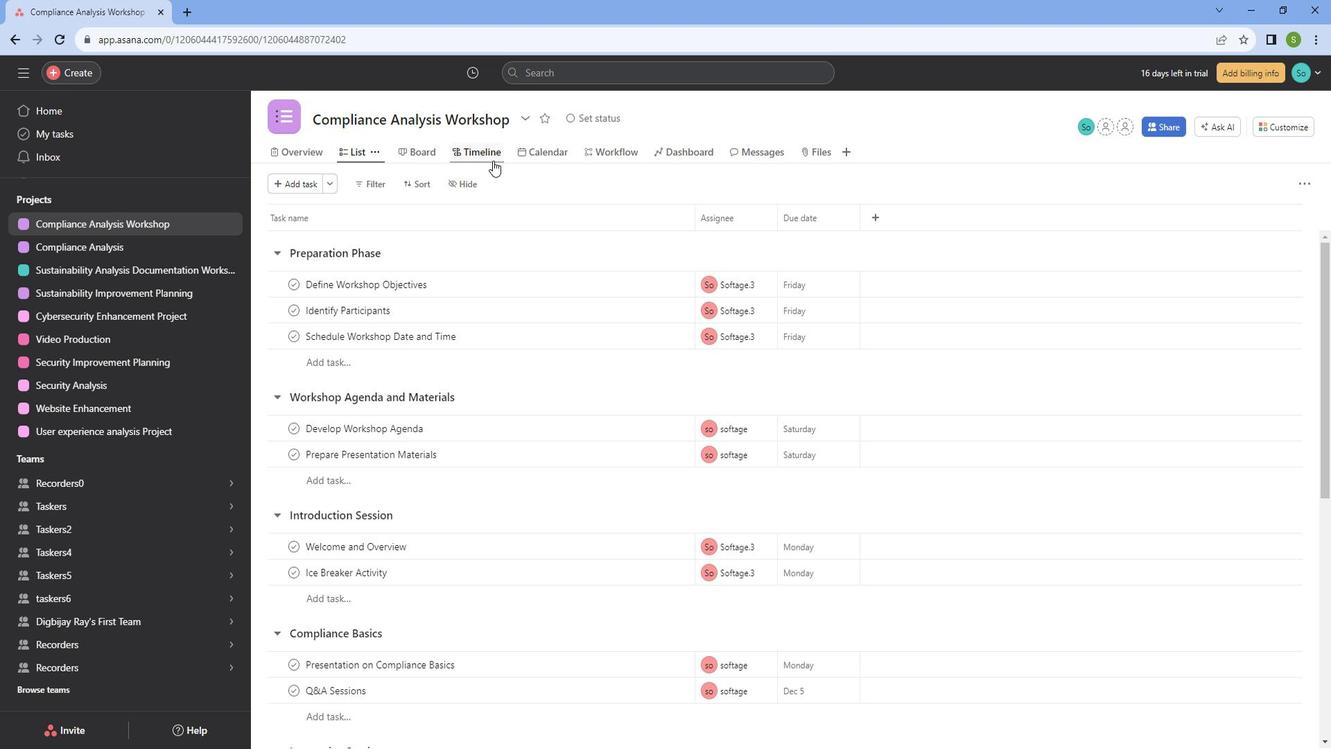 
Action: Mouse pressed left at (500, 162)
Screenshot: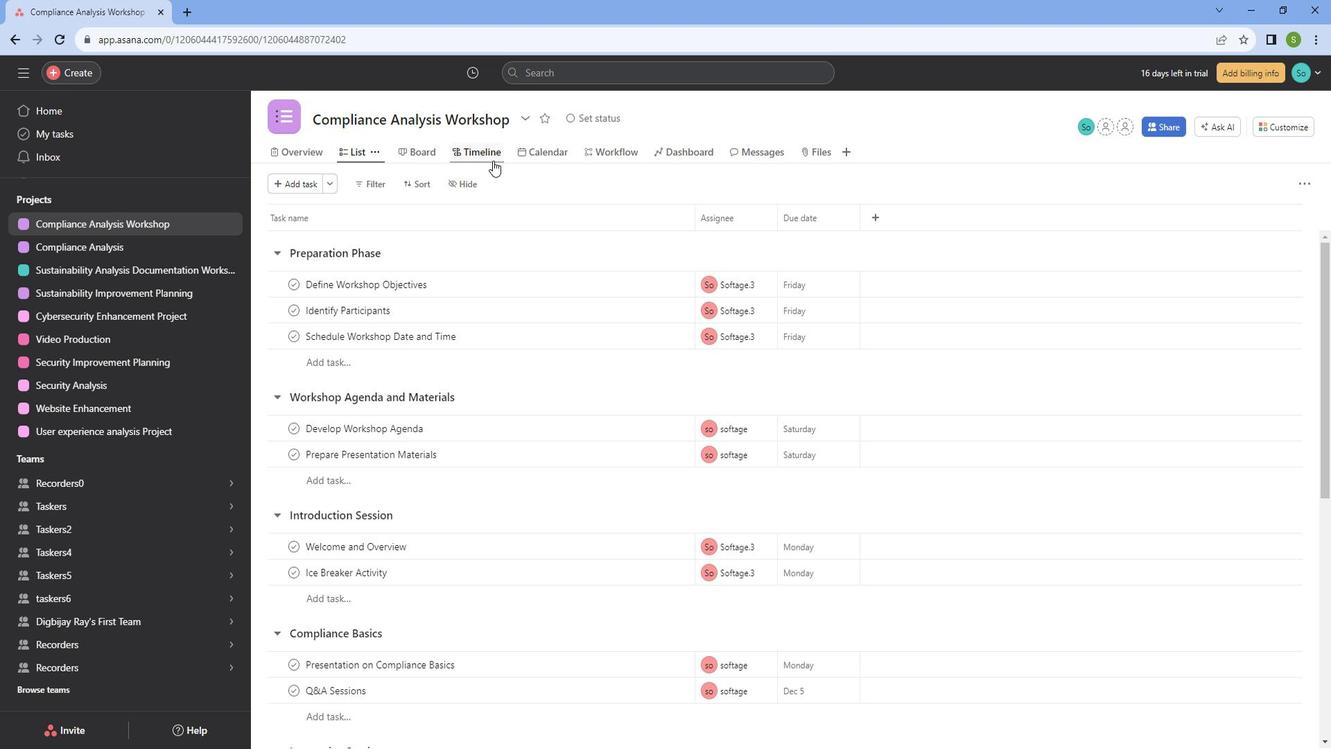 
Action: Mouse moved to (440, 157)
Screenshot: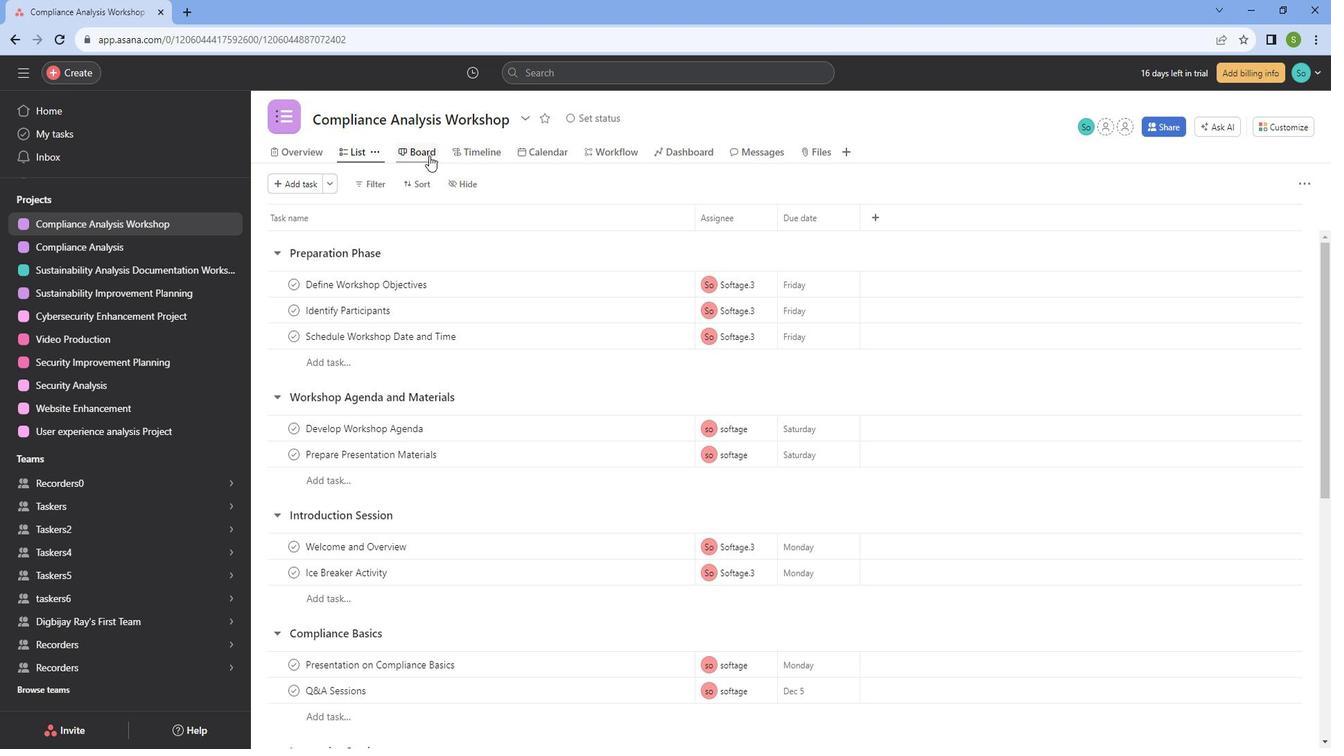 
Action: Mouse pressed left at (440, 157)
Screenshot: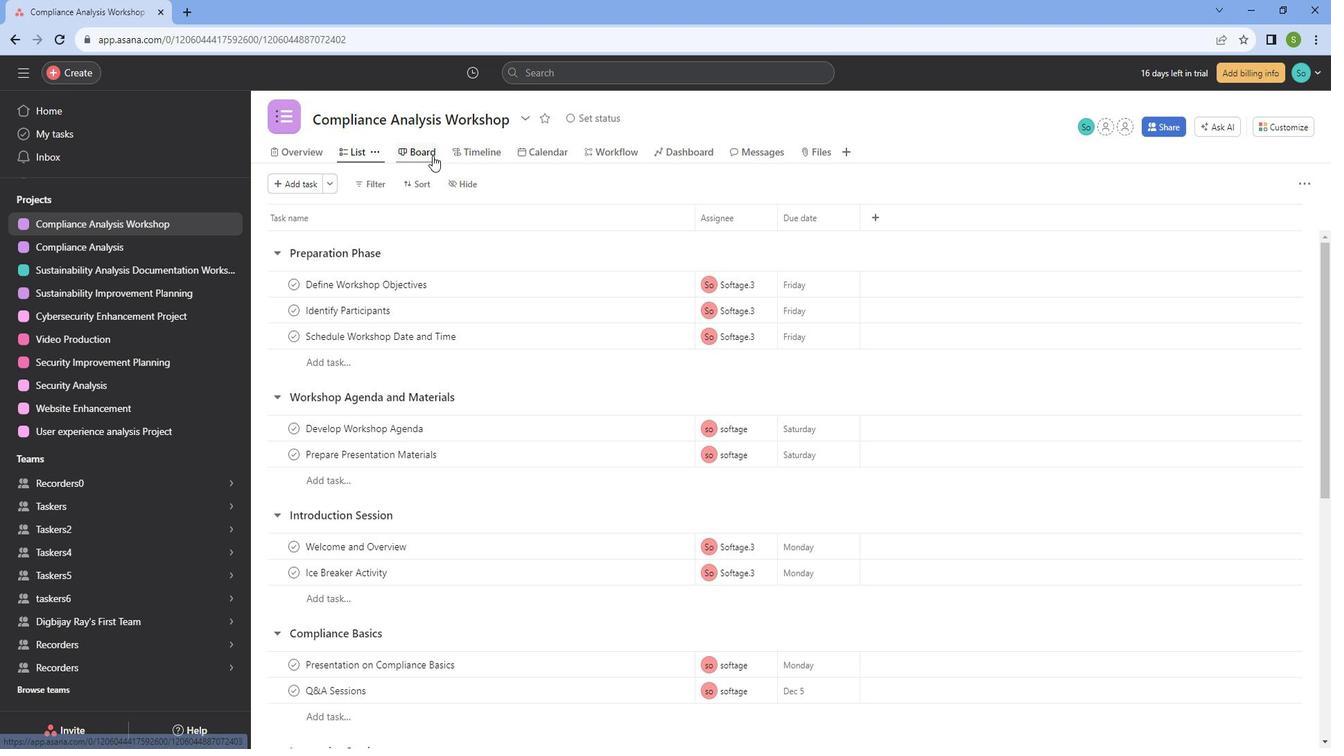 
Action: Mouse moved to (484, 718)
Screenshot: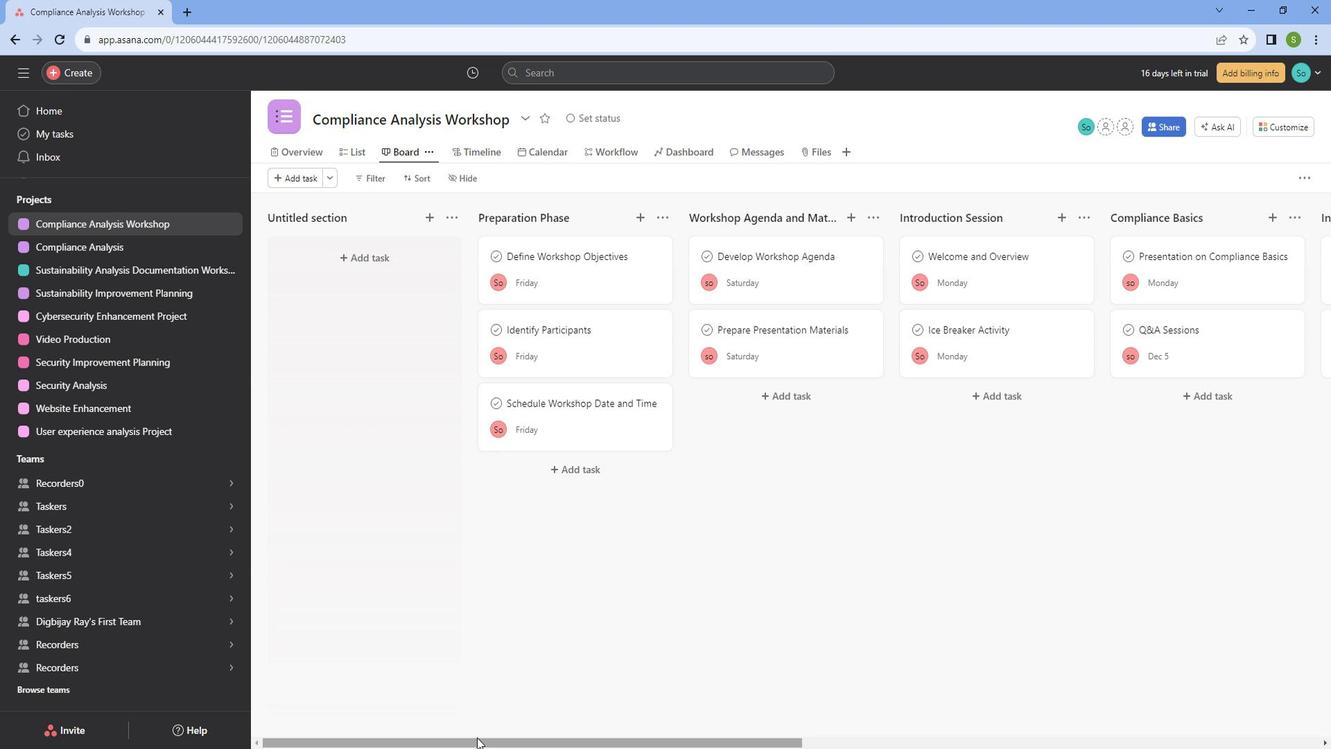 
Action: Mouse pressed left at (484, 718)
Screenshot: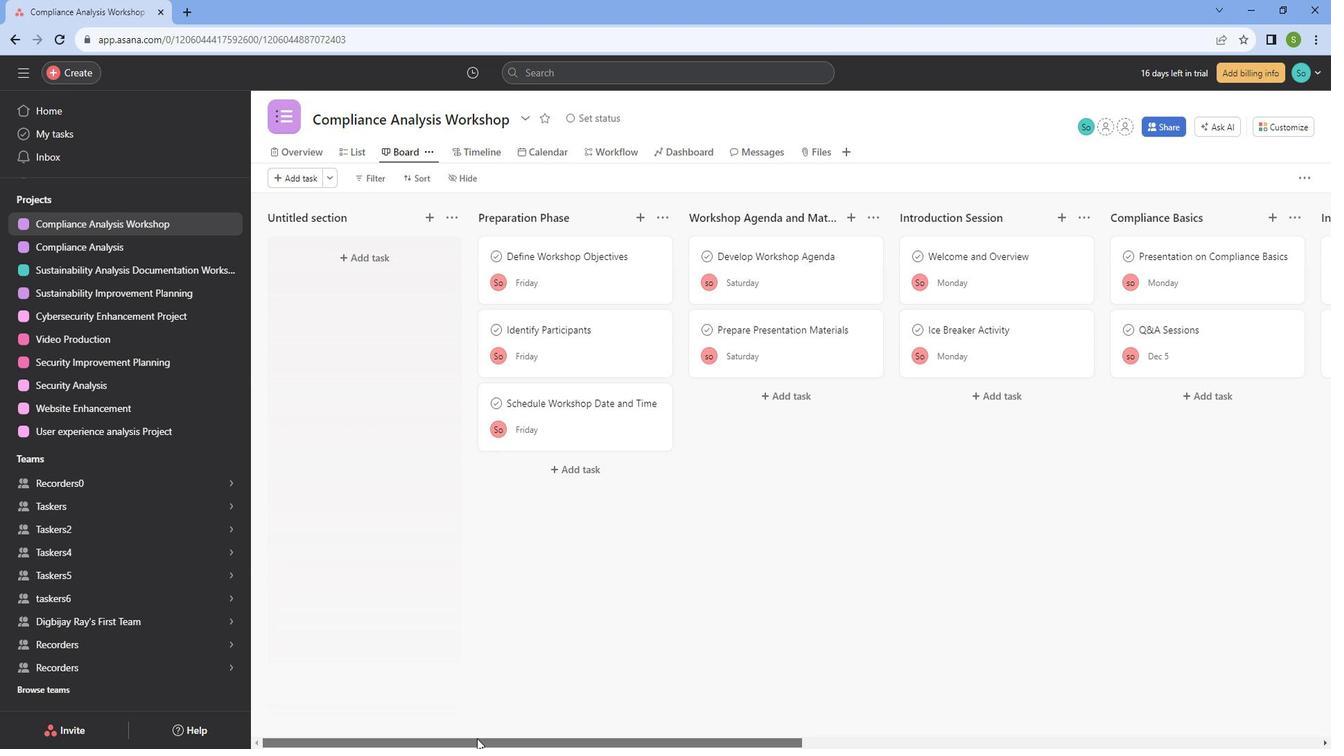 
Action: Mouse moved to (586, 586)
Screenshot: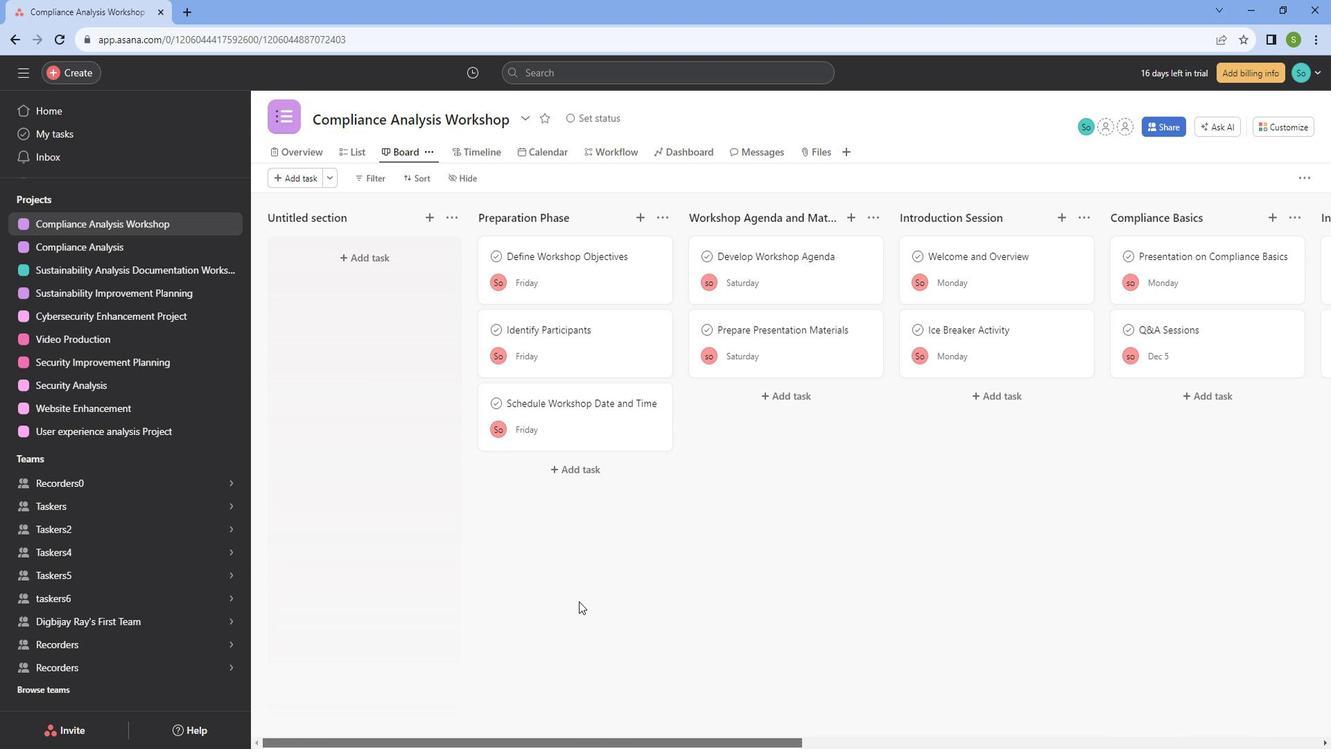 
